 Task: 1.1.3 Create account request custom fields on product object.
Action: Mouse moved to (581, 43)
Screenshot: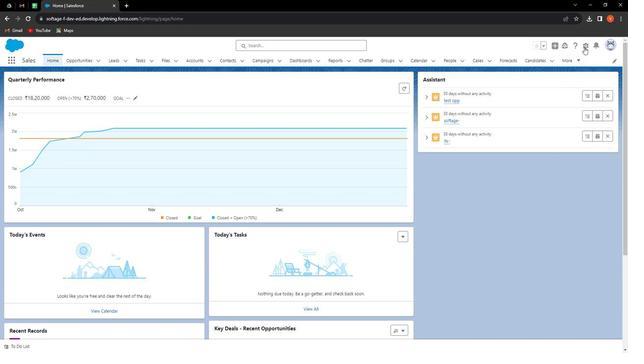 
Action: Mouse pressed left at (581, 43)
Screenshot: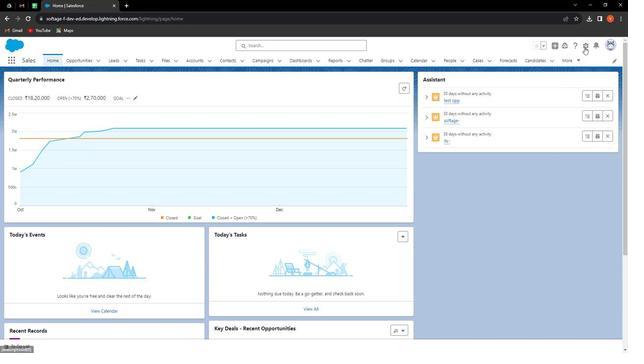 
Action: Mouse moved to (567, 62)
Screenshot: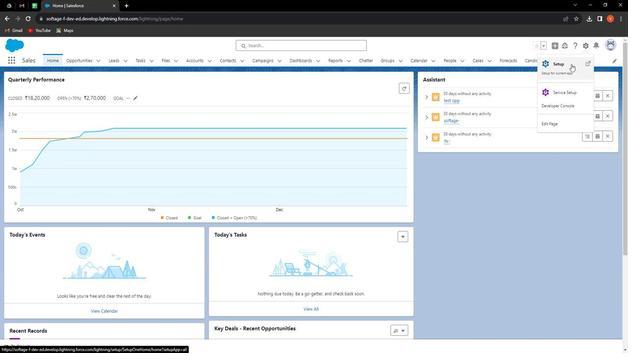 
Action: Mouse pressed left at (567, 62)
Screenshot: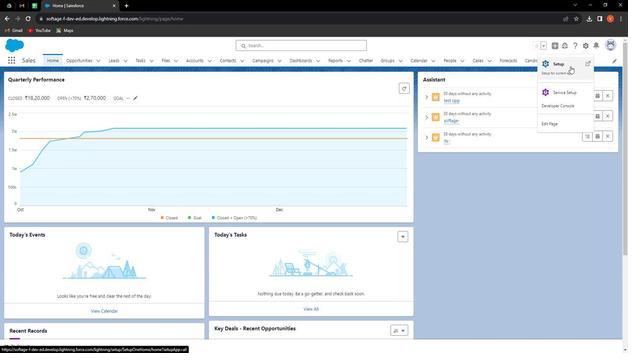 
Action: Mouse moved to (83, 57)
Screenshot: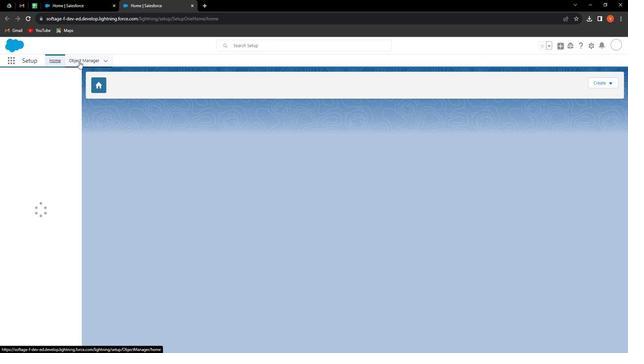 
Action: Mouse pressed left at (83, 57)
Screenshot: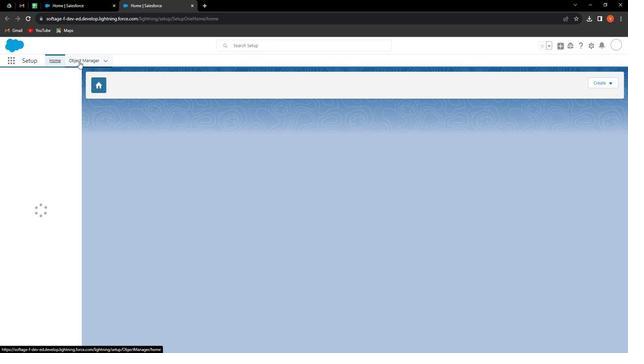 
Action: Mouse moved to (602, 79)
Screenshot: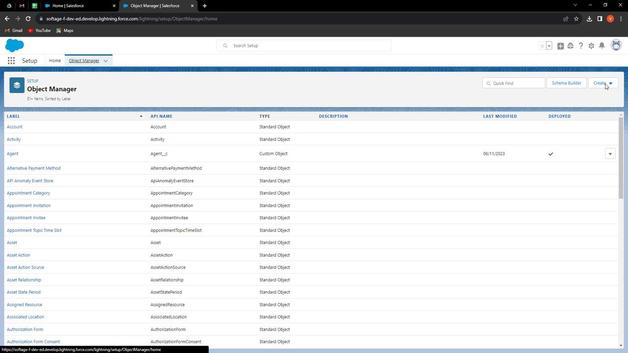 
Action: Mouse pressed left at (602, 79)
Screenshot: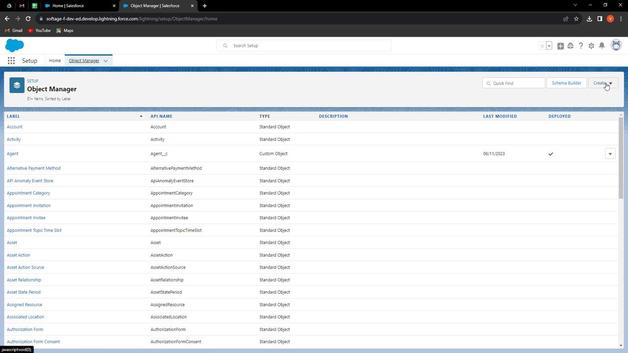 
Action: Mouse moved to (53, 166)
Screenshot: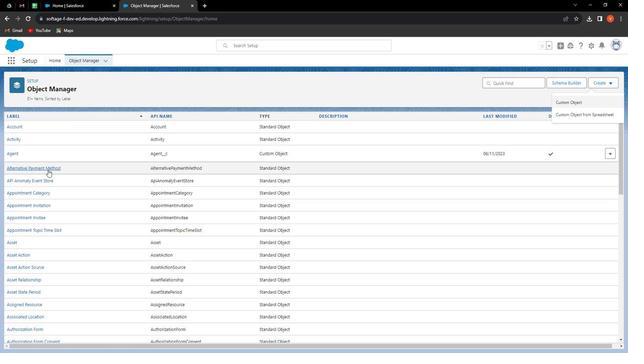 
Action: Mouse scrolled (53, 166) with delta (0, 0)
Screenshot: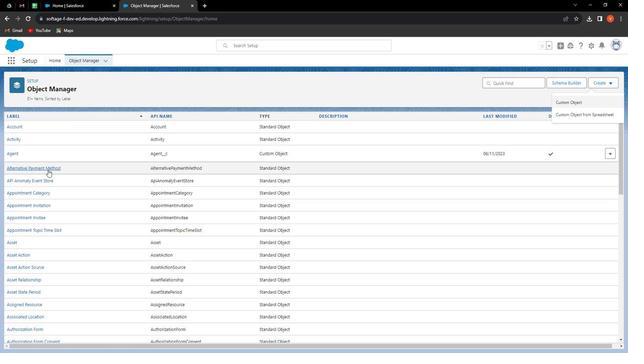 
Action: Mouse moved to (53, 167)
Screenshot: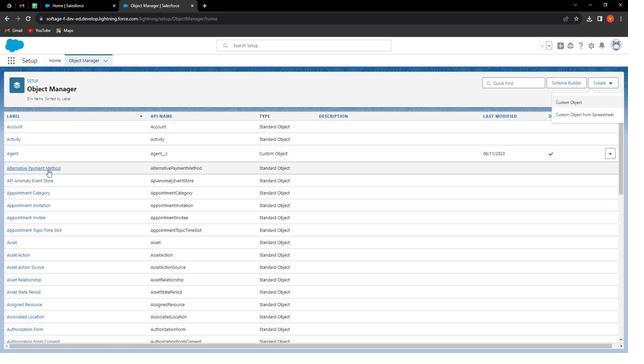
Action: Mouse scrolled (53, 167) with delta (0, 0)
Screenshot: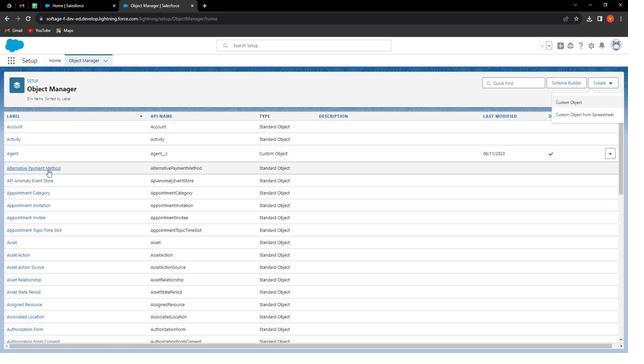 
Action: Mouse moved to (53, 168)
Screenshot: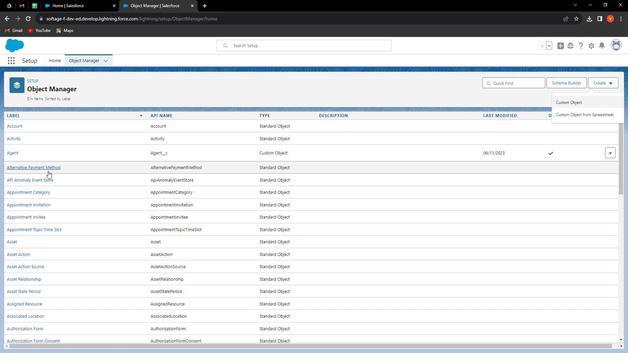 
Action: Mouse scrolled (53, 168) with delta (0, 0)
Screenshot: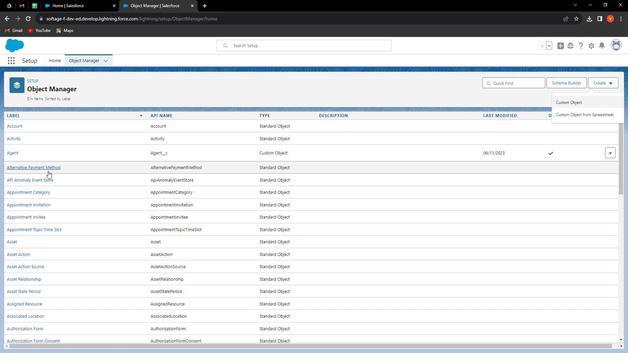 
Action: Mouse moved to (53, 169)
Screenshot: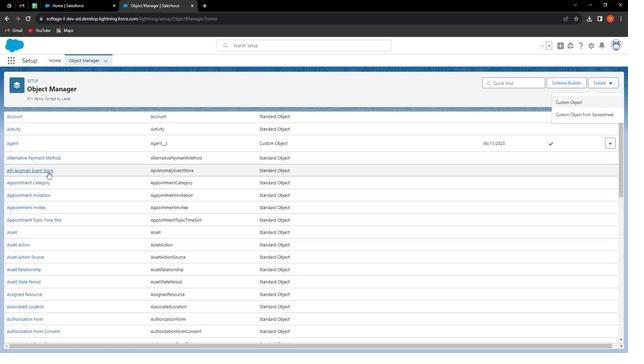 
Action: Mouse scrolled (53, 169) with delta (0, 0)
Screenshot: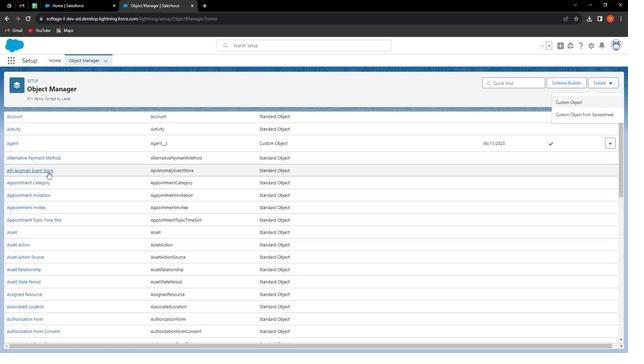 
Action: Mouse scrolled (53, 169) with delta (0, 0)
Screenshot: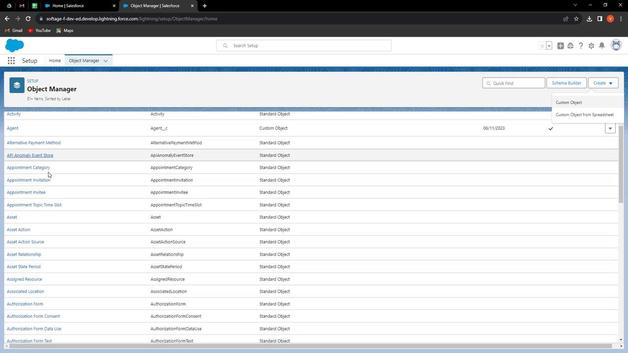 
Action: Mouse moved to (53, 172)
Screenshot: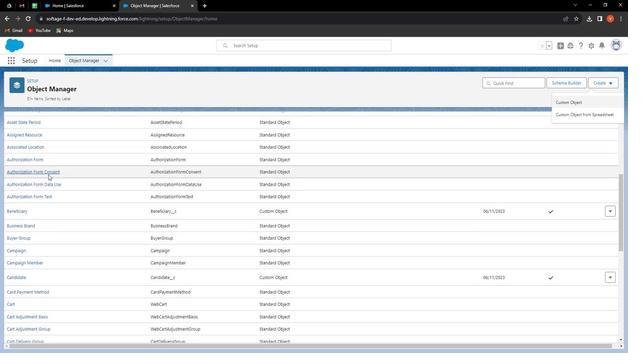 
Action: Mouse scrolled (53, 172) with delta (0, 0)
Screenshot: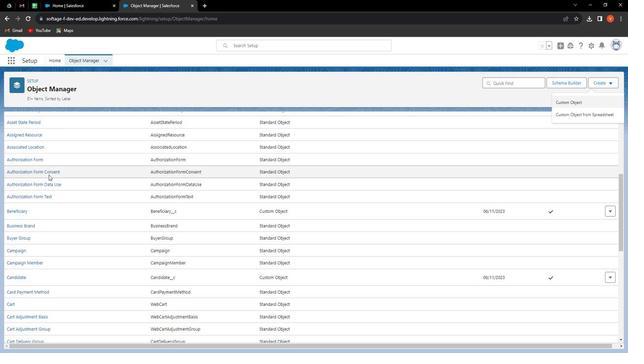 
Action: Mouse moved to (54, 173)
Screenshot: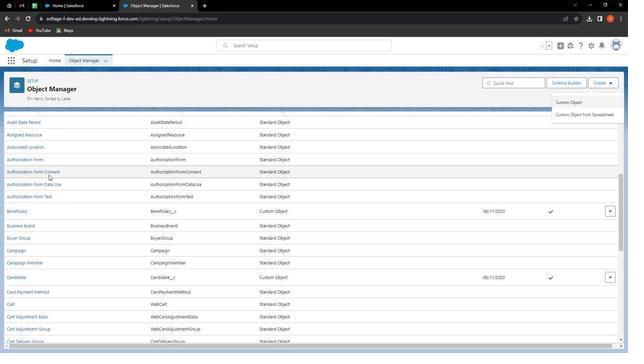 
Action: Mouse scrolled (54, 173) with delta (0, 0)
Screenshot: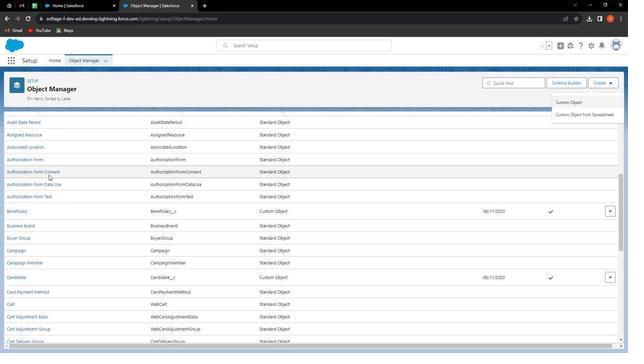 
Action: Mouse moved to (54, 173)
Screenshot: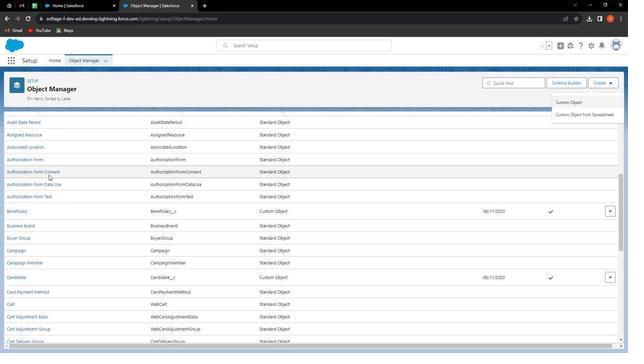 
Action: Mouse scrolled (54, 173) with delta (0, 0)
Screenshot: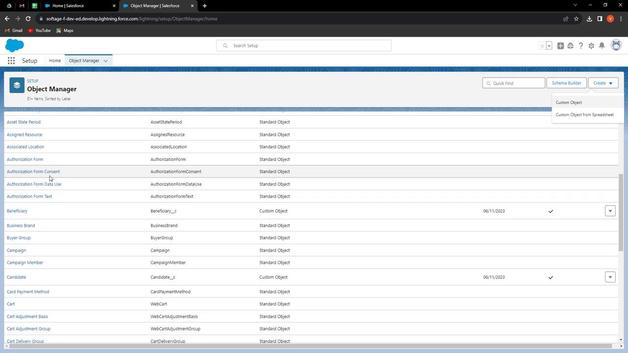 
Action: Mouse moved to (55, 173)
Screenshot: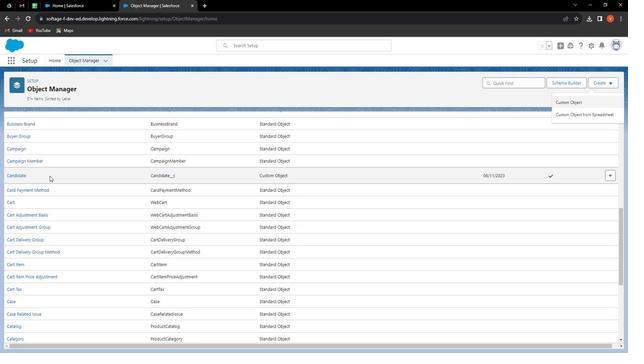 
Action: Mouse scrolled (55, 173) with delta (0, 0)
Screenshot: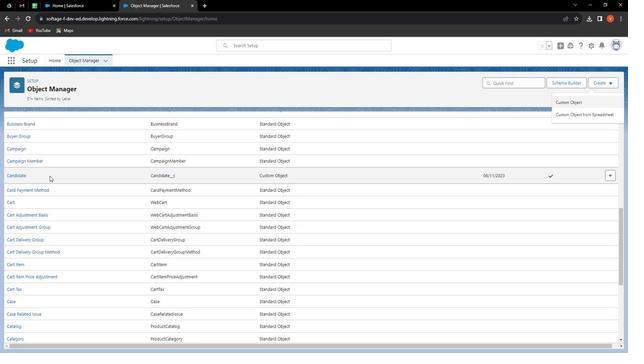 
Action: Mouse moved to (55, 174)
Screenshot: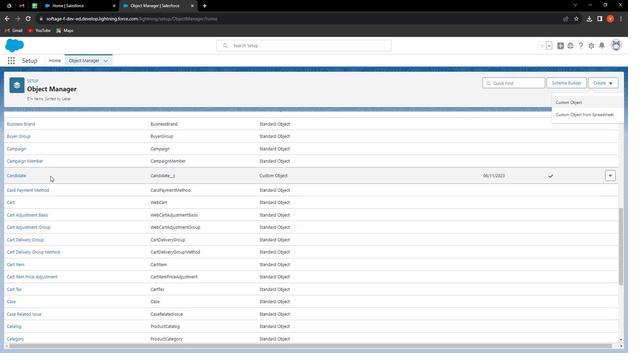 
Action: Mouse scrolled (55, 174) with delta (0, 0)
Screenshot: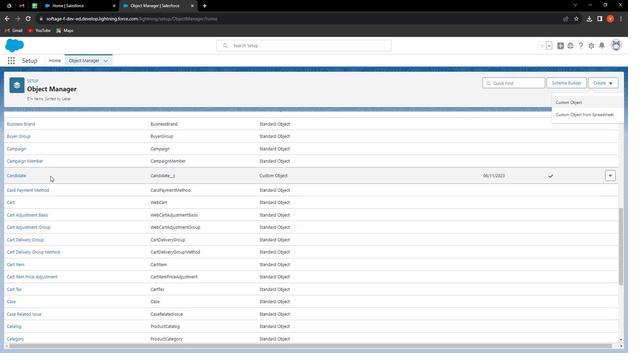 
Action: Mouse moved to (56, 175)
Screenshot: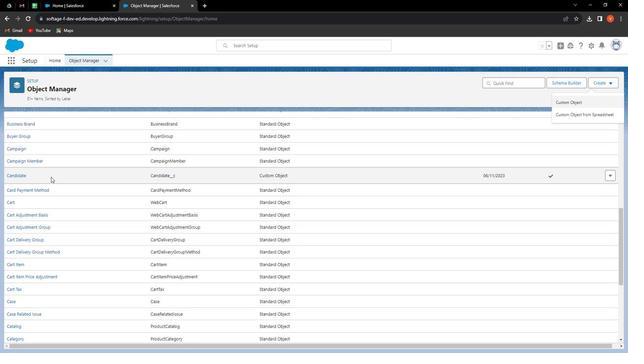
Action: Mouse scrolled (56, 175) with delta (0, 0)
Screenshot: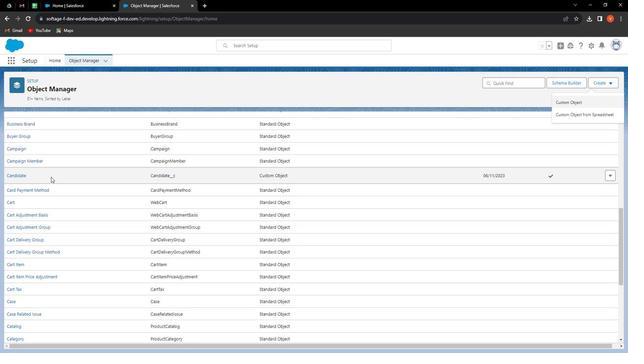 
Action: Mouse moved to (56, 176)
Screenshot: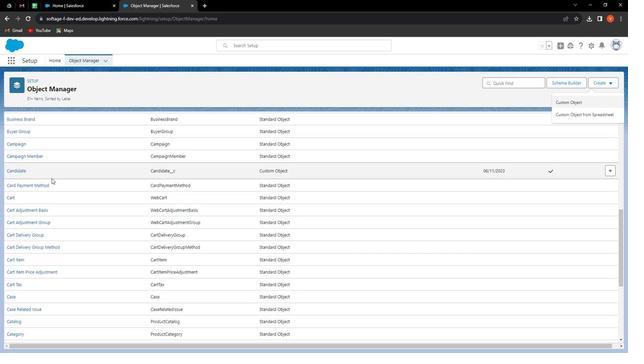 
Action: Mouse scrolled (56, 175) with delta (0, 0)
Screenshot: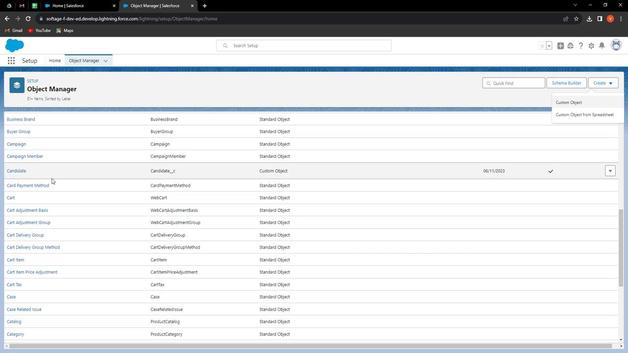 
Action: Mouse scrolled (56, 175) with delta (0, 0)
Screenshot: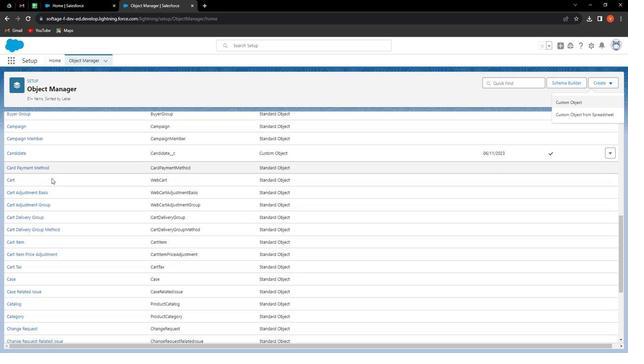 
Action: Mouse scrolled (56, 175) with delta (0, 0)
Screenshot: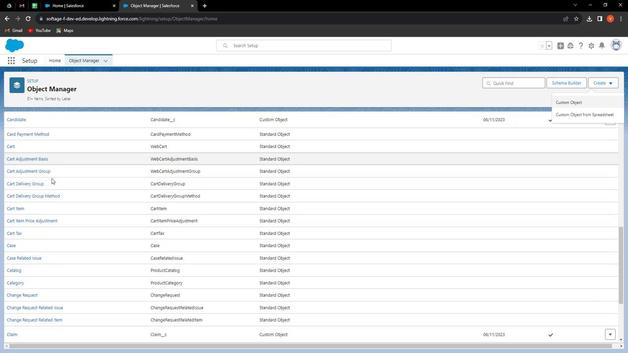 
Action: Mouse scrolled (56, 175) with delta (0, 0)
Screenshot: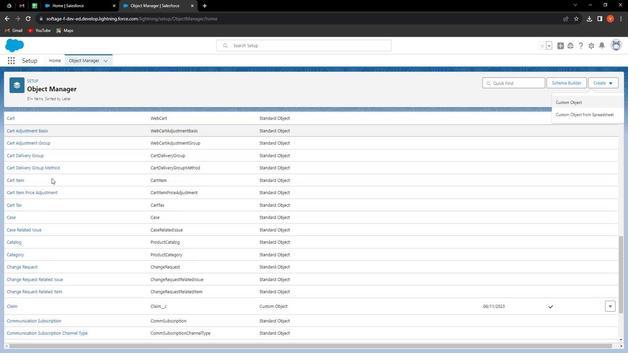 
Action: Mouse moved to (56, 177)
Screenshot: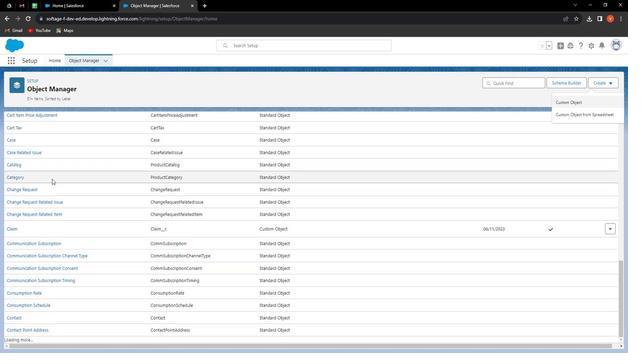 
Action: Mouse scrolled (56, 176) with delta (0, 0)
Screenshot: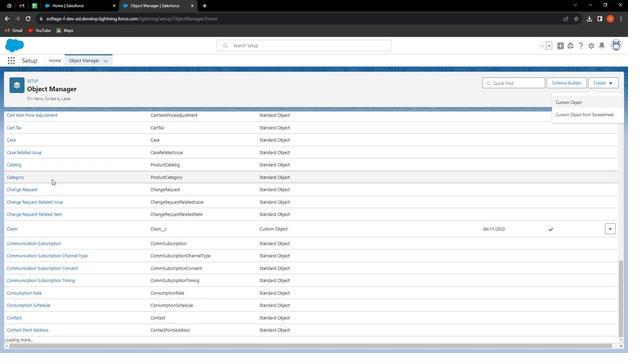 
Action: Mouse scrolled (56, 176) with delta (0, 0)
Screenshot: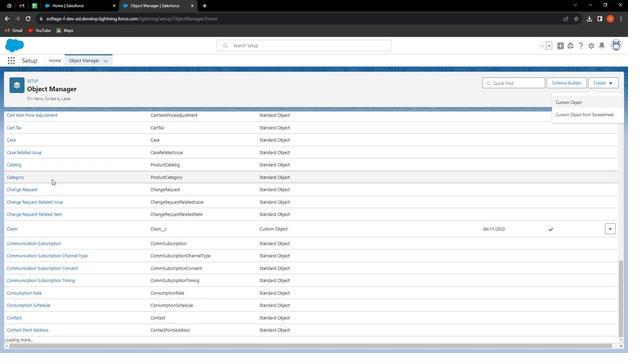 
Action: Mouse scrolled (56, 176) with delta (0, 0)
Screenshot: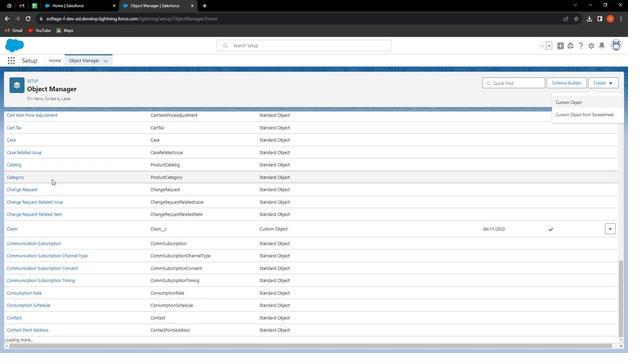 
Action: Mouse scrolled (56, 176) with delta (0, 0)
Screenshot: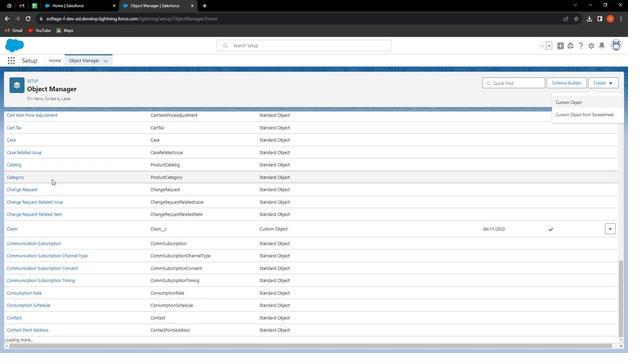 
Action: Mouse moved to (56, 177)
Screenshot: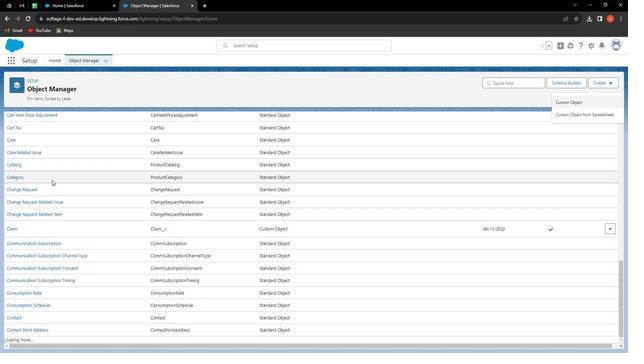 
Action: Mouse scrolled (56, 177) with delta (0, 0)
Screenshot: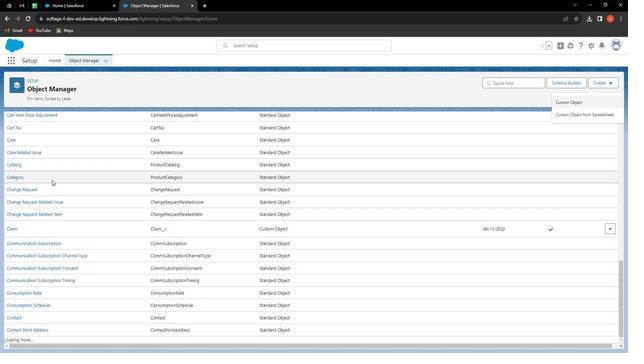 
Action: Mouse moved to (56, 179)
Screenshot: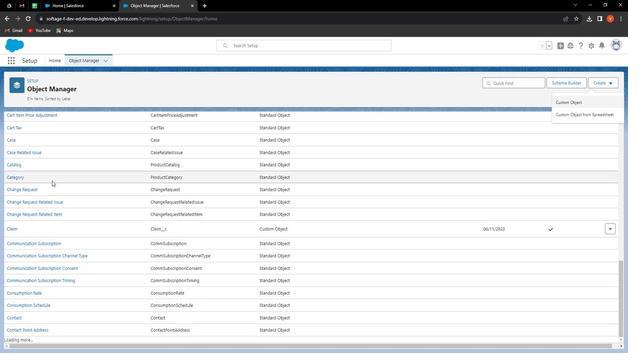 
Action: Mouse scrolled (56, 178) with delta (0, 0)
Screenshot: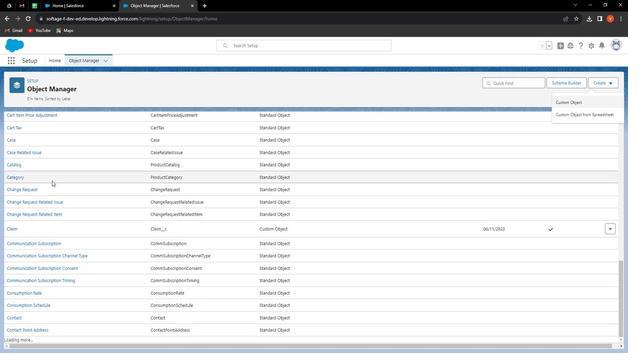 
Action: Mouse moved to (56, 179)
Screenshot: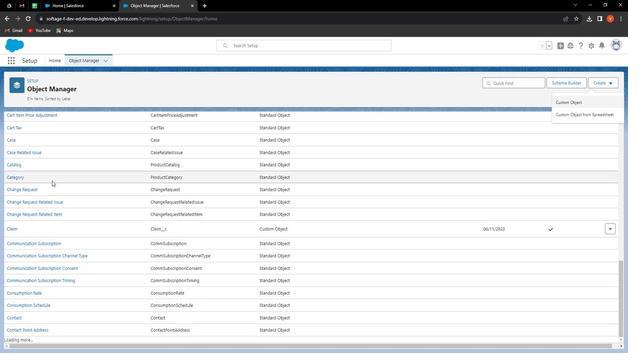 
Action: Mouse scrolled (56, 179) with delta (0, 0)
Screenshot: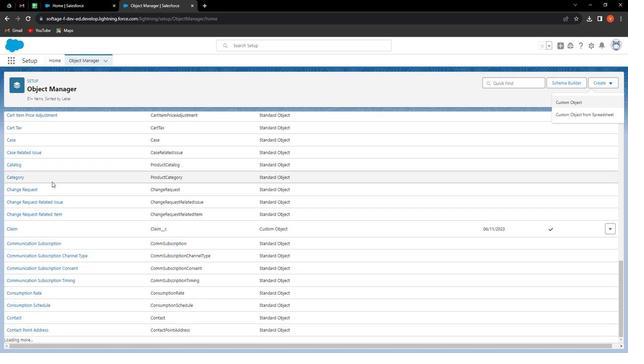 
Action: Mouse moved to (65, 196)
Screenshot: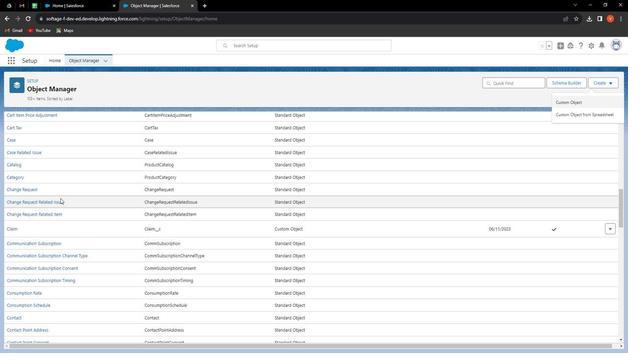 
Action: Mouse scrolled (65, 196) with delta (0, 0)
Screenshot: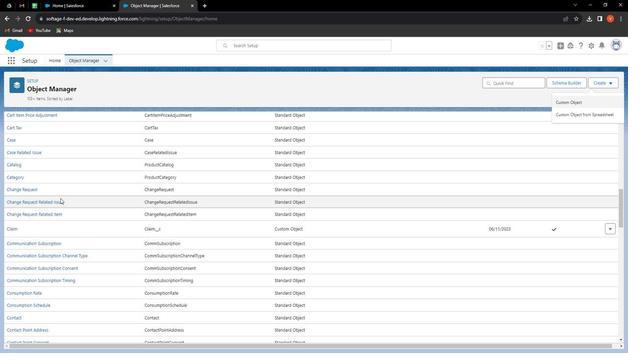 
Action: Mouse moved to (66, 199)
Screenshot: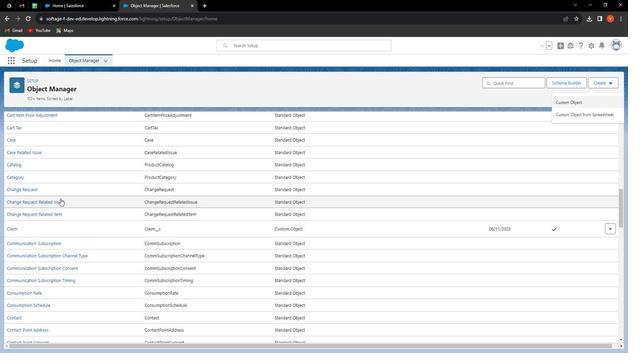
Action: Mouse scrolled (66, 199) with delta (0, 0)
Screenshot: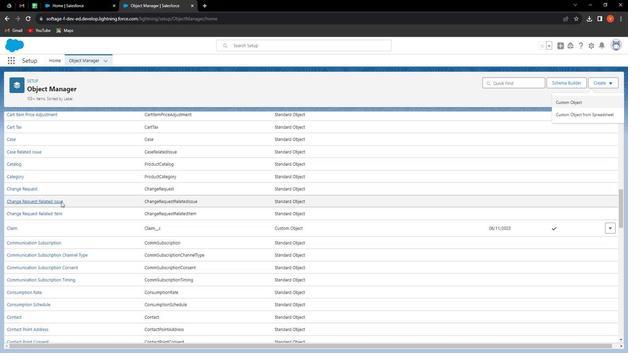 
Action: Mouse scrolled (66, 199) with delta (0, 0)
Screenshot: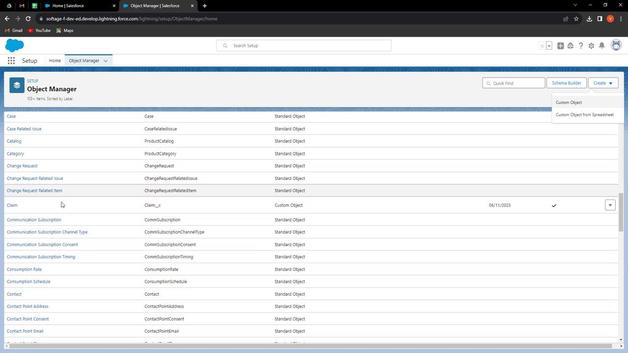 
Action: Mouse scrolled (66, 199) with delta (0, 0)
Screenshot: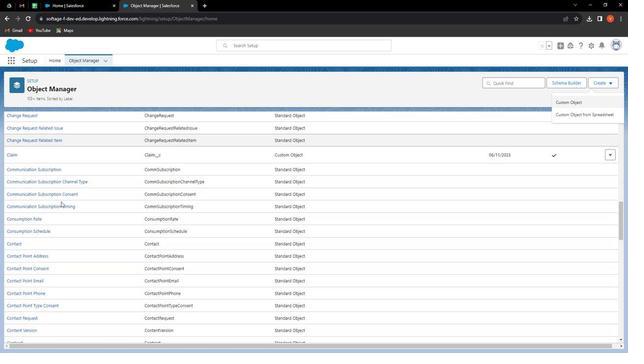 
Action: Mouse scrolled (66, 199) with delta (0, 0)
Screenshot: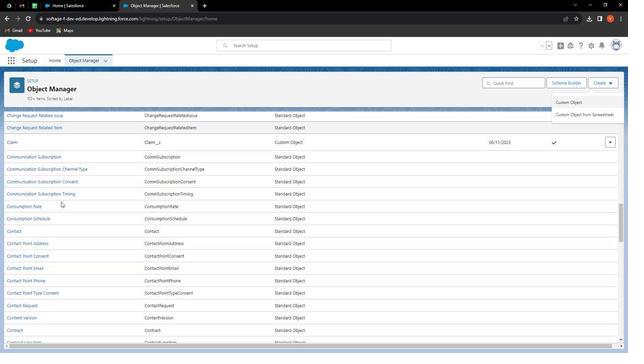 
Action: Mouse scrolled (66, 199) with delta (0, 0)
Screenshot: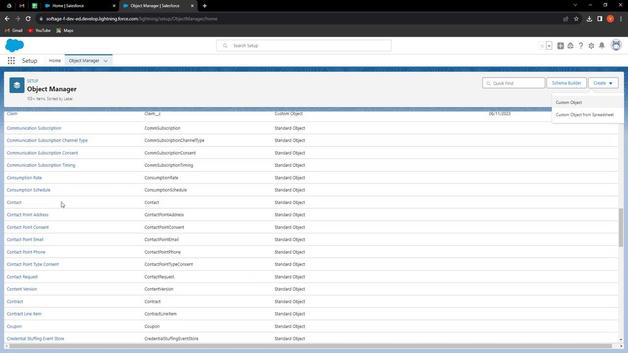 
Action: Mouse scrolled (66, 199) with delta (0, 0)
Screenshot: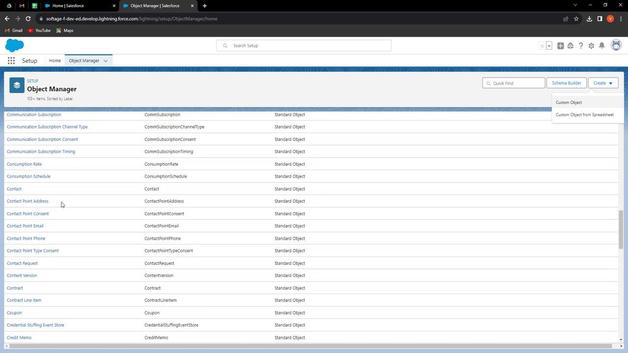 
Action: Mouse moved to (70, 202)
Screenshot: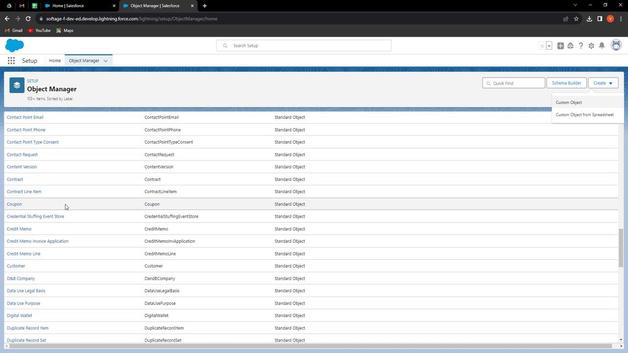 
Action: Mouse scrolled (70, 201) with delta (0, 0)
Screenshot: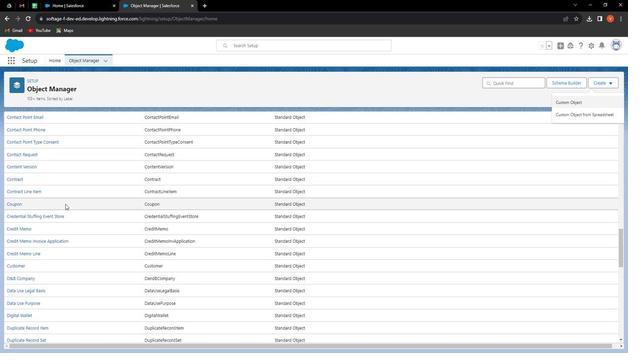 
Action: Mouse scrolled (70, 201) with delta (0, 0)
Screenshot: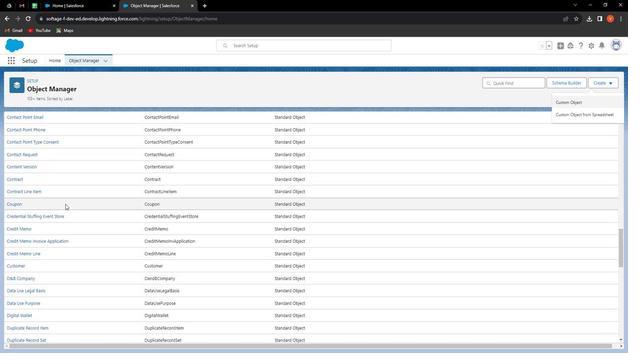 
Action: Mouse moved to (70, 202)
Screenshot: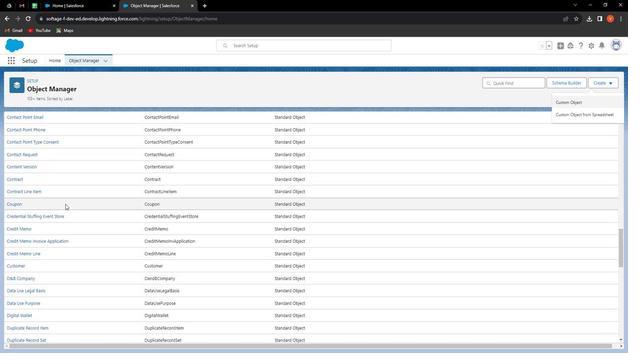 
Action: Mouse scrolled (70, 202) with delta (0, 0)
Screenshot: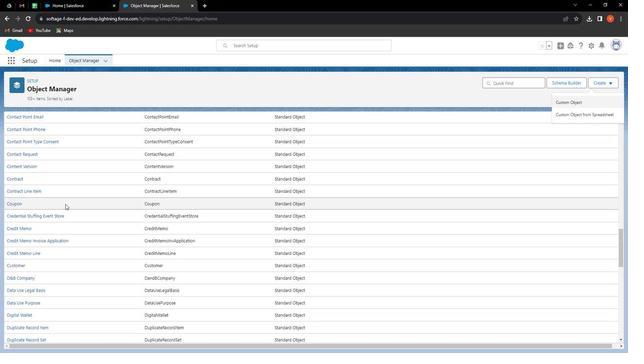 
Action: Mouse moved to (70, 203)
Screenshot: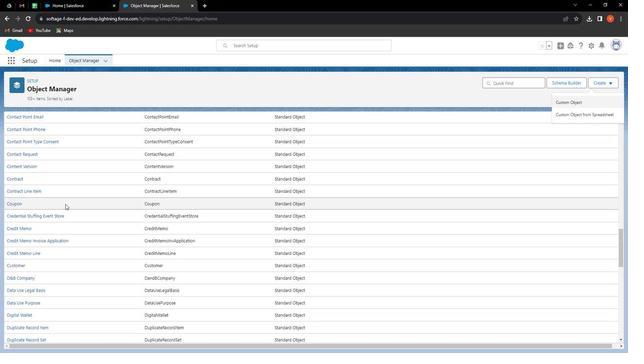 
Action: Mouse scrolled (70, 202) with delta (0, 0)
Screenshot: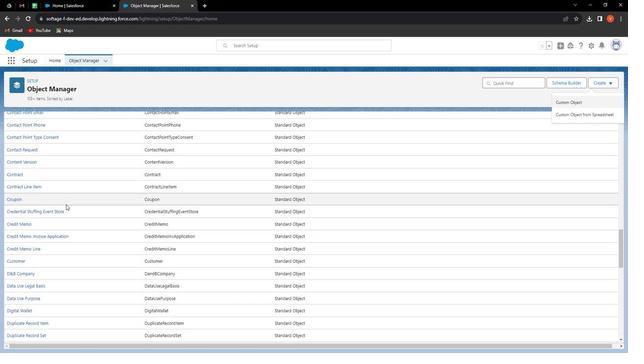 
Action: Mouse moved to (70, 203)
Screenshot: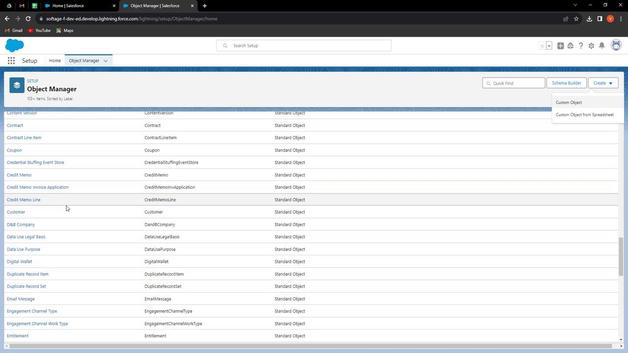 
Action: Mouse scrolled (70, 202) with delta (0, 0)
Screenshot: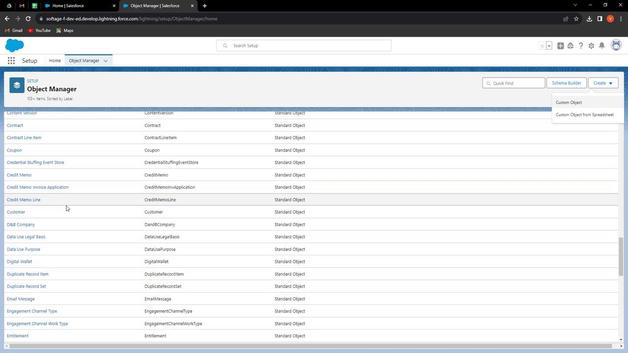 
Action: Mouse moved to (70, 204)
Screenshot: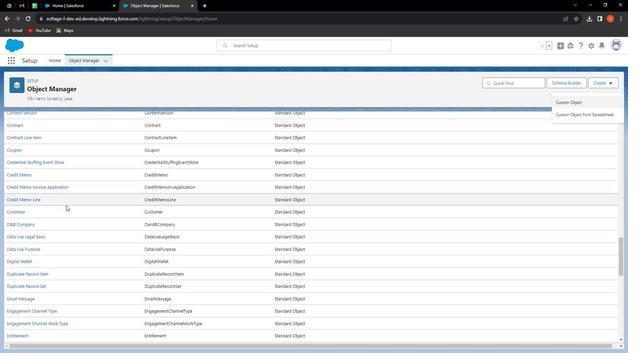 
Action: Mouse scrolled (70, 203) with delta (0, 0)
Screenshot: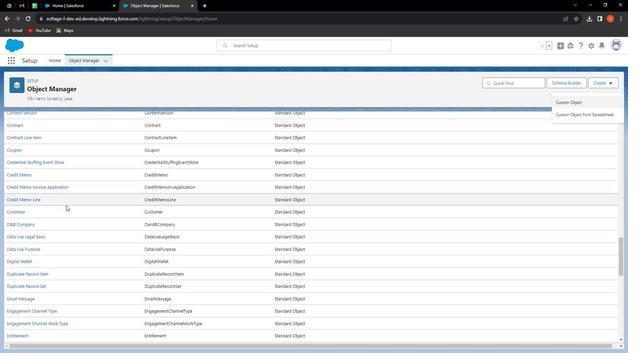 
Action: Mouse moved to (70, 204)
Screenshot: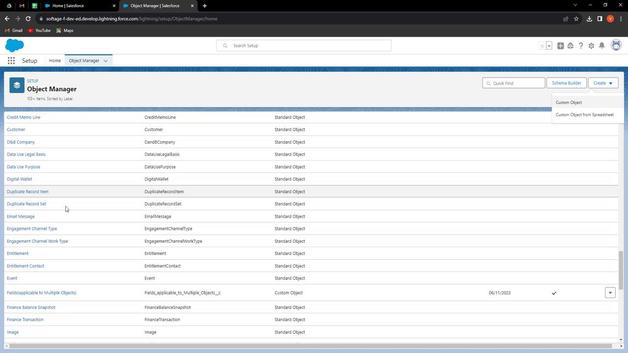 
Action: Mouse scrolled (70, 204) with delta (0, 0)
Screenshot: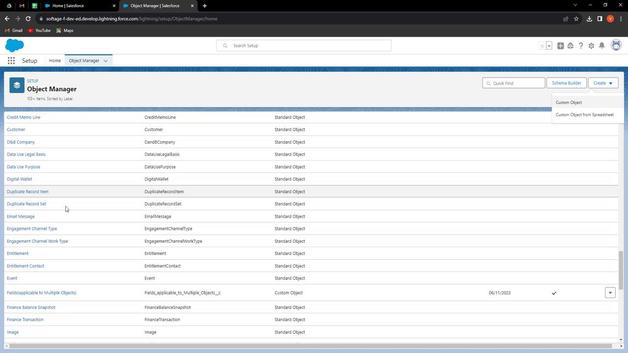 
Action: Mouse moved to (69, 205)
Screenshot: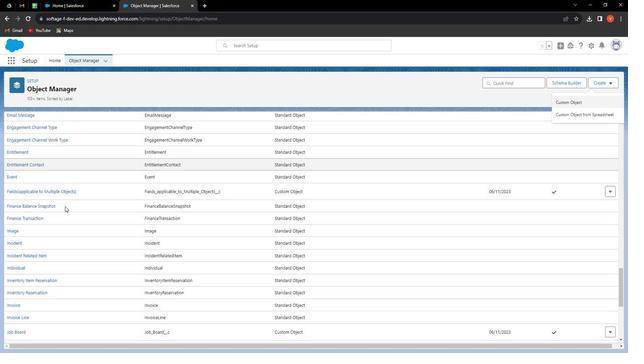 
Action: Mouse scrolled (69, 204) with delta (0, 0)
Screenshot: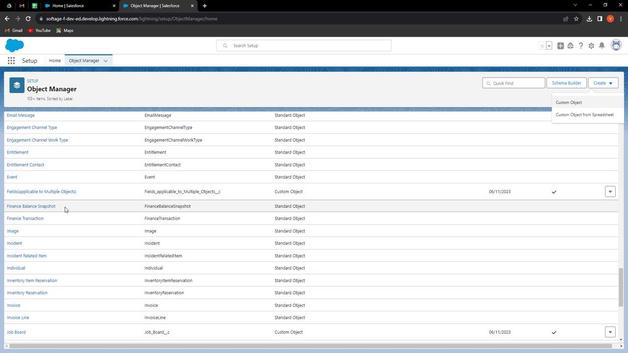 
Action: Mouse scrolled (69, 204) with delta (0, 0)
Screenshot: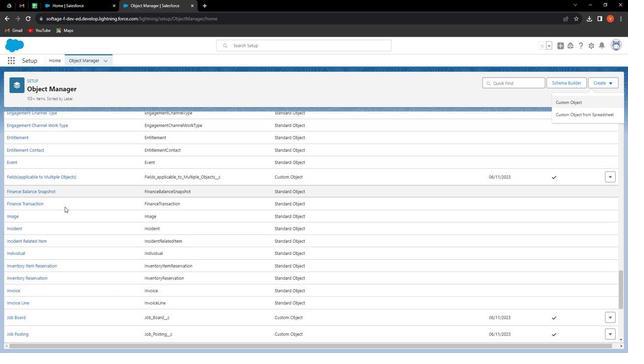 
Action: Mouse scrolled (69, 204) with delta (0, 0)
Screenshot: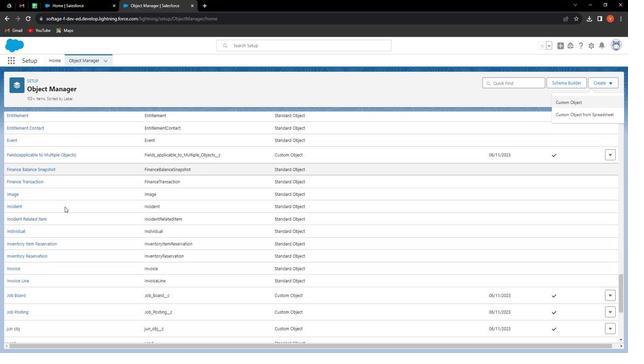 
Action: Mouse scrolled (69, 204) with delta (0, 0)
Screenshot: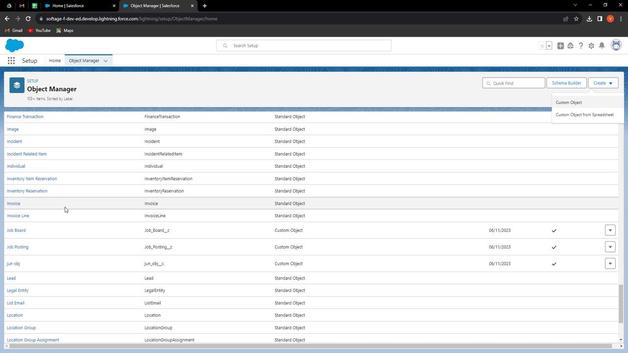 
Action: Mouse scrolled (69, 204) with delta (0, 0)
Screenshot: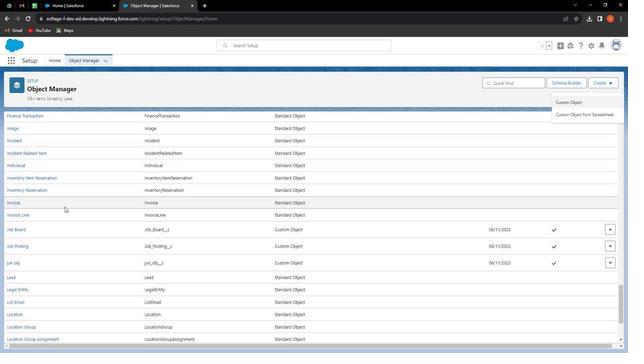 
Action: Mouse scrolled (69, 204) with delta (0, 0)
Screenshot: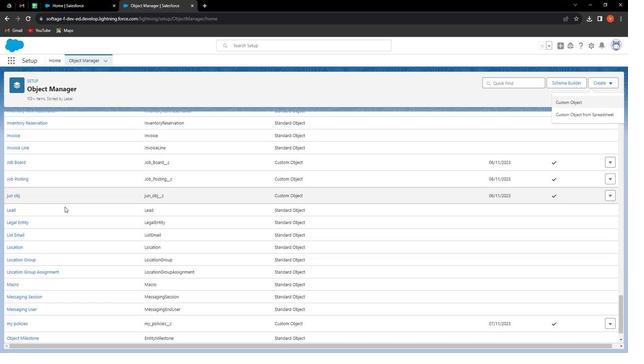 
Action: Mouse scrolled (69, 204) with delta (0, 0)
Screenshot: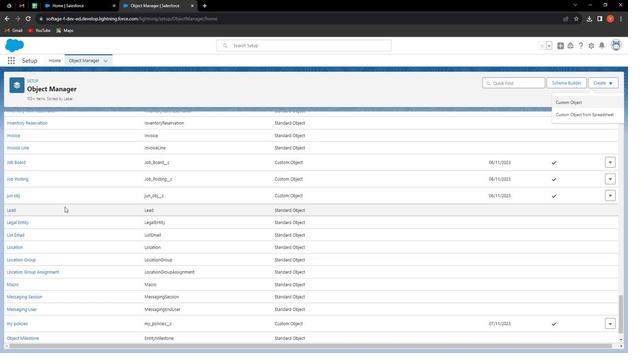 
Action: Mouse scrolled (69, 204) with delta (0, 0)
Screenshot: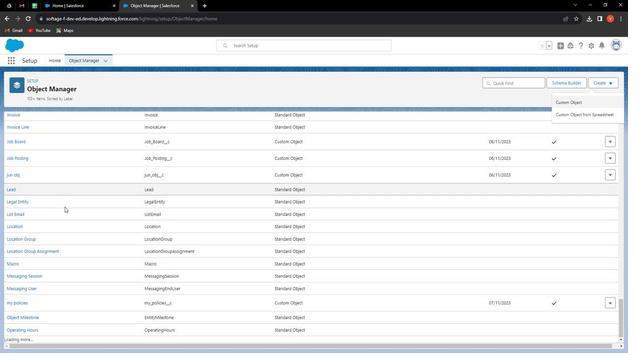 
Action: Mouse scrolled (69, 204) with delta (0, 0)
Screenshot: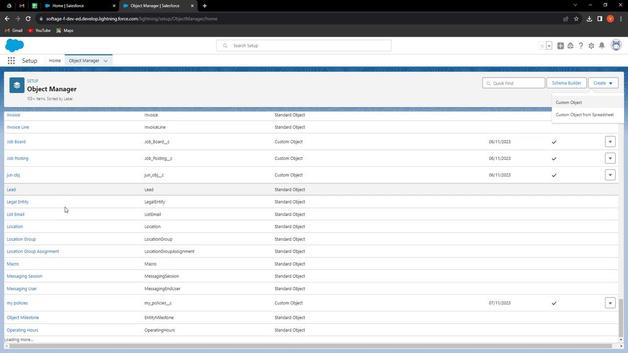 
Action: Mouse scrolled (69, 204) with delta (0, 0)
Screenshot: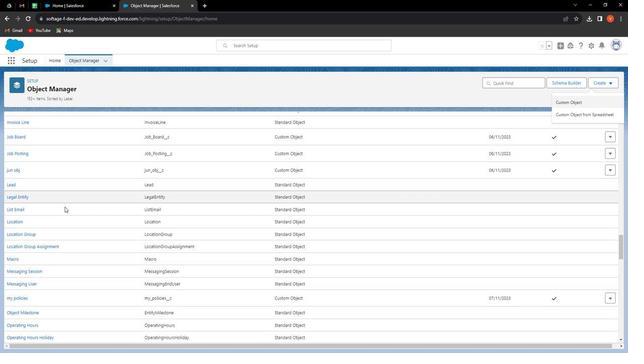 
Action: Mouse moved to (69, 205)
Screenshot: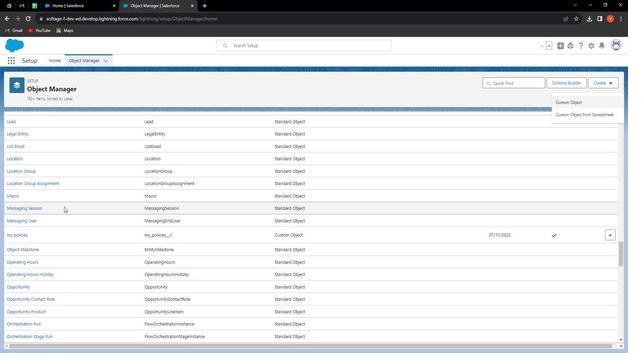 
Action: Mouse scrolled (69, 205) with delta (0, 0)
Screenshot: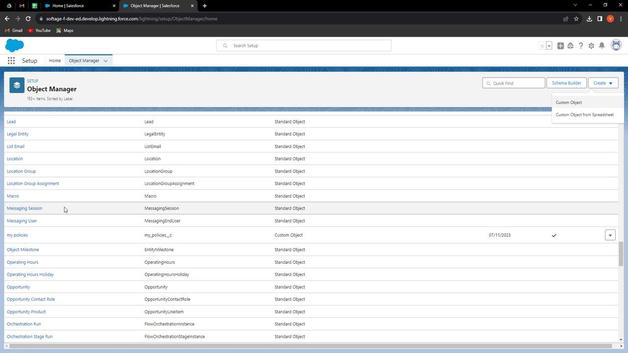 
Action: Mouse moved to (68, 206)
Screenshot: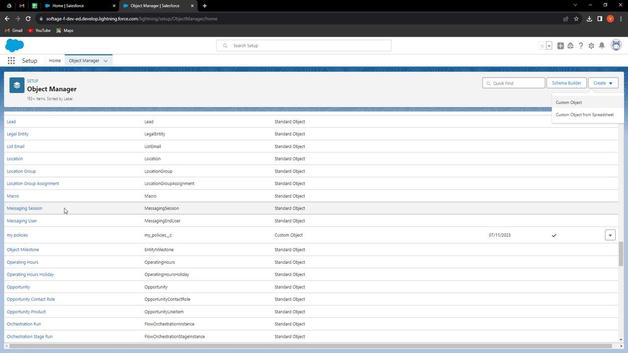
Action: Mouse scrolled (68, 206) with delta (0, 0)
Screenshot: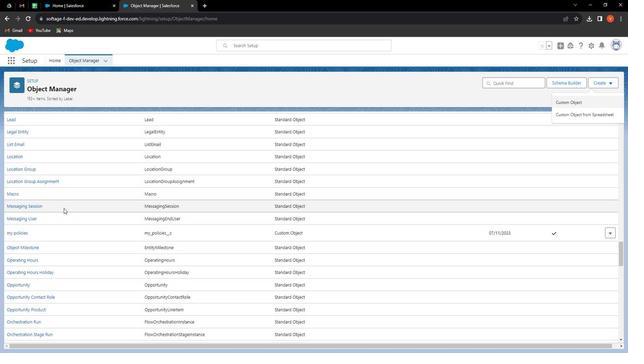 
Action: Mouse scrolled (68, 206) with delta (0, 0)
Screenshot: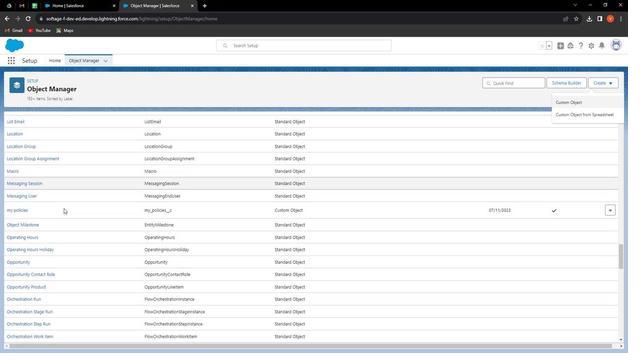 
Action: Mouse moved to (68, 206)
Screenshot: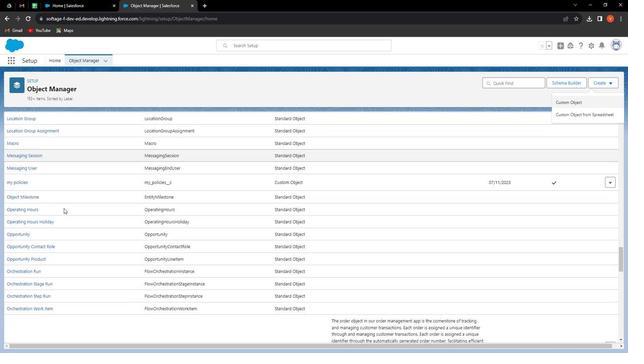 
Action: Mouse scrolled (68, 206) with delta (0, 0)
Screenshot: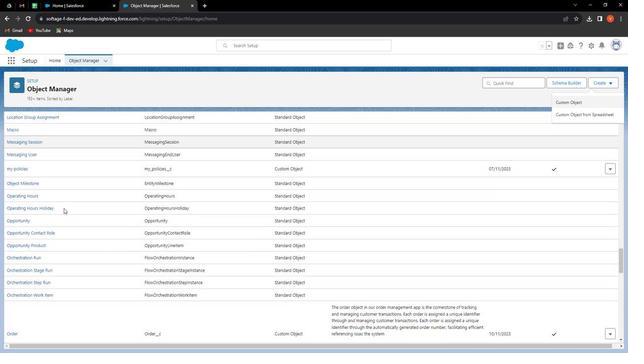
Action: Mouse scrolled (68, 206) with delta (0, 0)
Screenshot: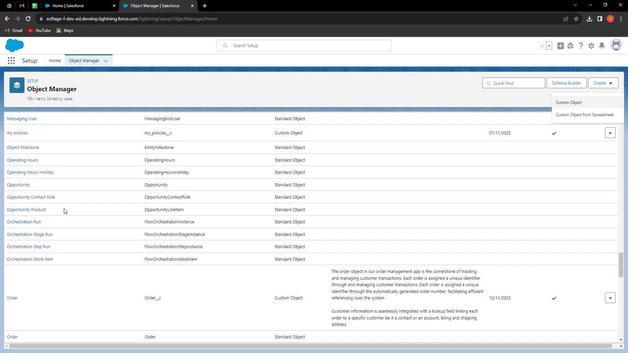 
Action: Mouse moved to (68, 209)
Screenshot: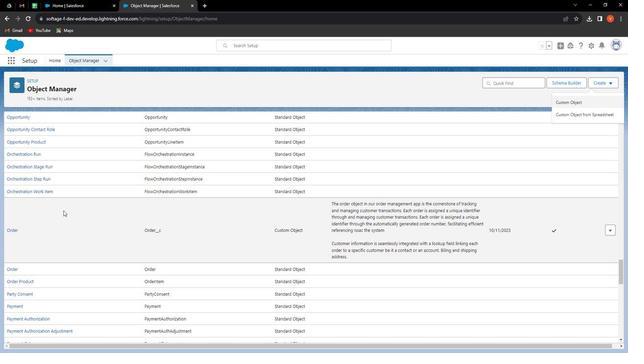 
Action: Mouse scrolled (68, 208) with delta (0, 0)
Screenshot: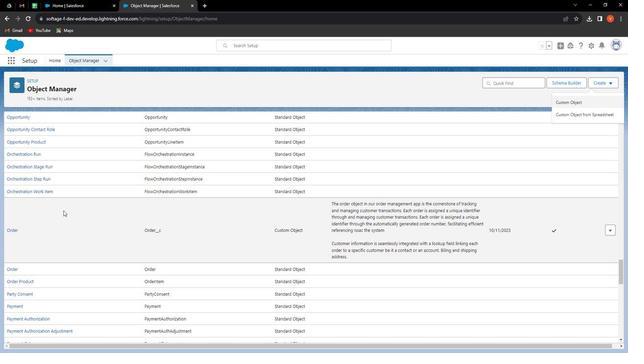 
Action: Mouse moved to (68, 210)
Screenshot: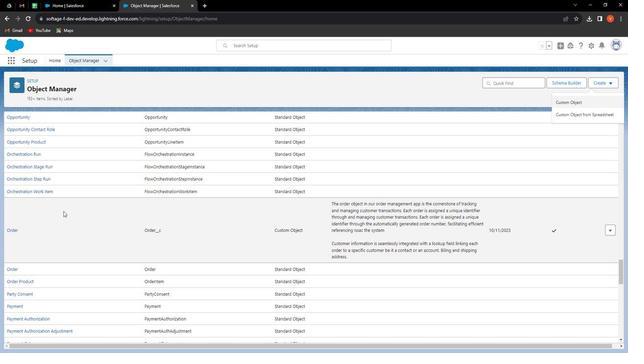 
Action: Mouse scrolled (68, 209) with delta (0, 0)
Screenshot: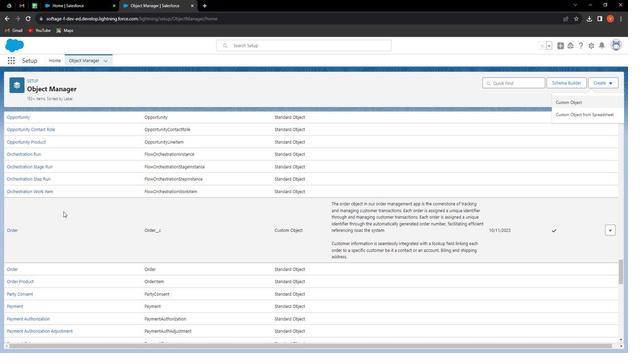
Action: Mouse moved to (68, 210)
Screenshot: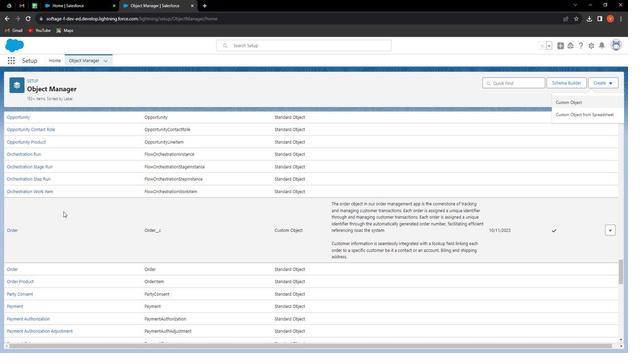 
Action: Mouse scrolled (68, 210) with delta (0, 0)
Screenshot: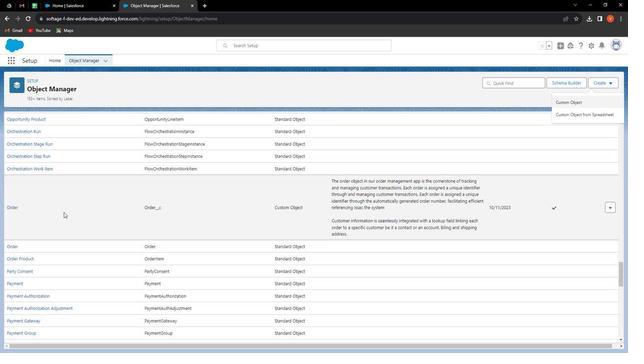 
Action: Mouse scrolled (68, 210) with delta (0, 0)
Screenshot: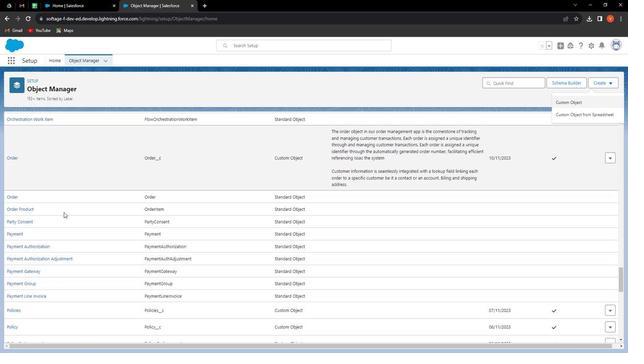 
Action: Mouse scrolled (68, 210) with delta (0, 0)
Screenshot: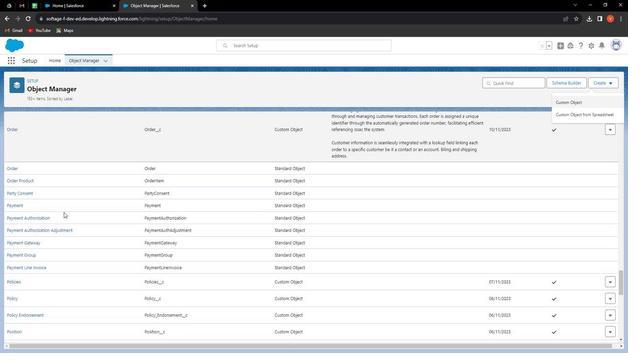 
Action: Mouse moved to (25, 265)
Screenshot: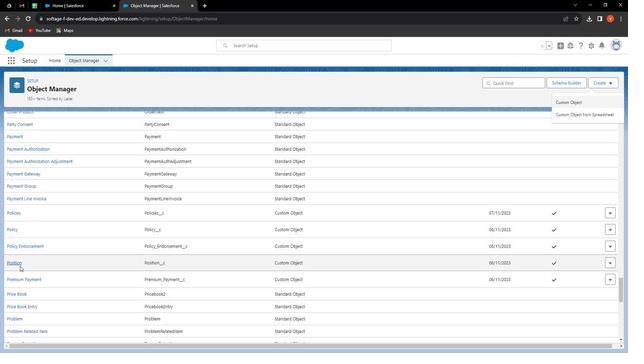 
Action: Mouse scrolled (25, 264) with delta (0, 0)
Screenshot: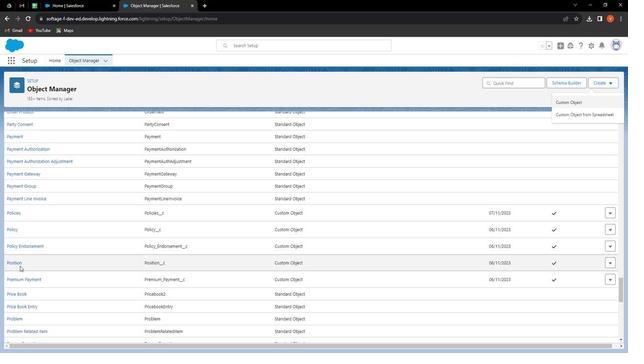 
Action: Mouse moved to (26, 265)
Screenshot: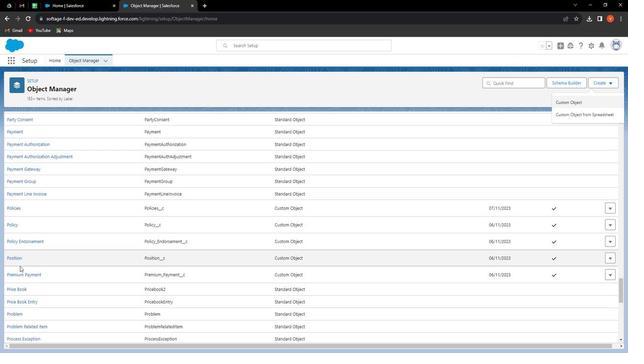 
Action: Mouse scrolled (26, 265) with delta (0, 0)
Screenshot: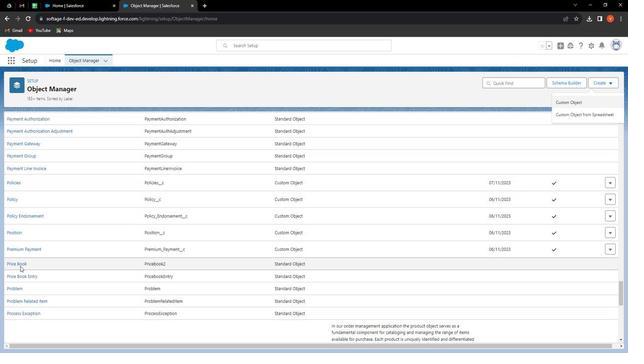 
Action: Mouse moved to (22, 311)
Screenshot: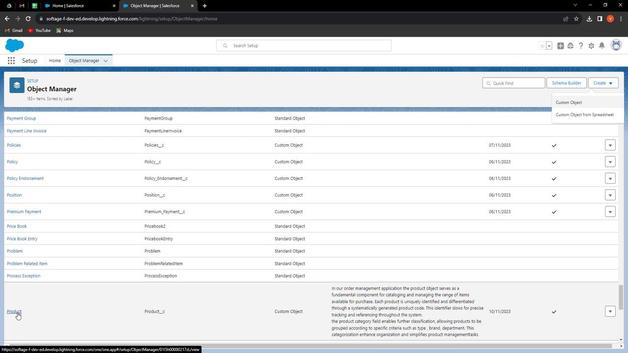 
Action: Mouse pressed left at (22, 311)
Screenshot: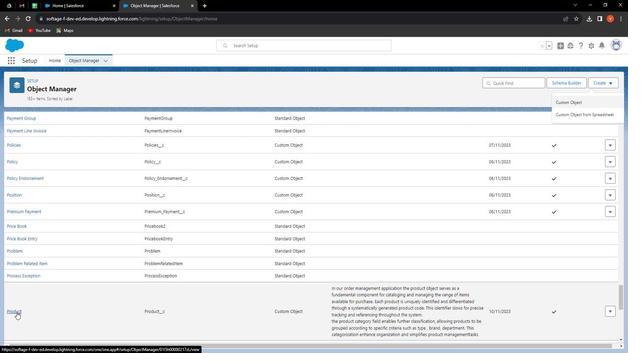 
Action: Mouse moved to (63, 127)
Screenshot: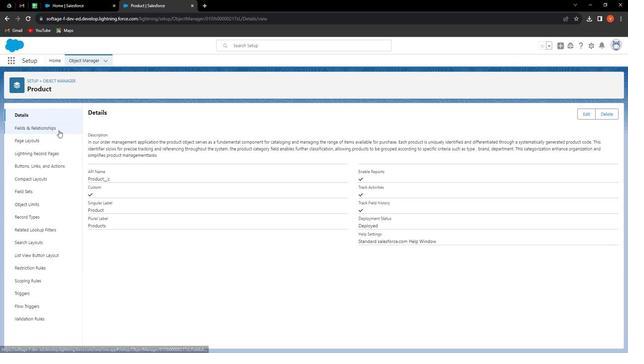 
Action: Mouse pressed left at (63, 127)
Screenshot: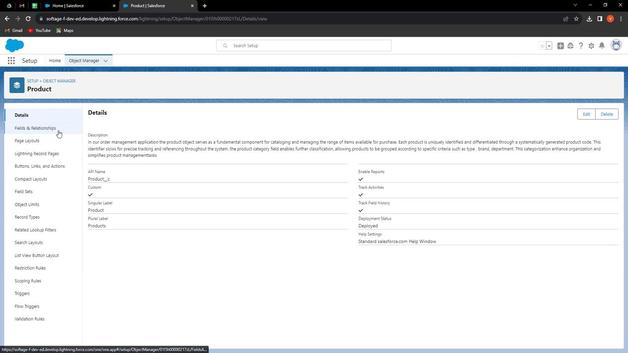 
Action: Mouse moved to (475, 113)
Screenshot: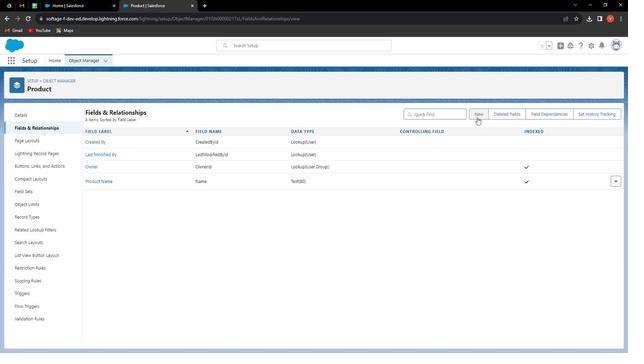 
Action: Mouse pressed left at (475, 113)
Screenshot: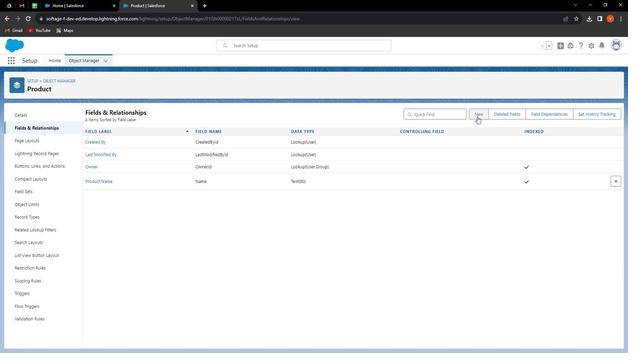 
Action: Mouse moved to (118, 255)
Screenshot: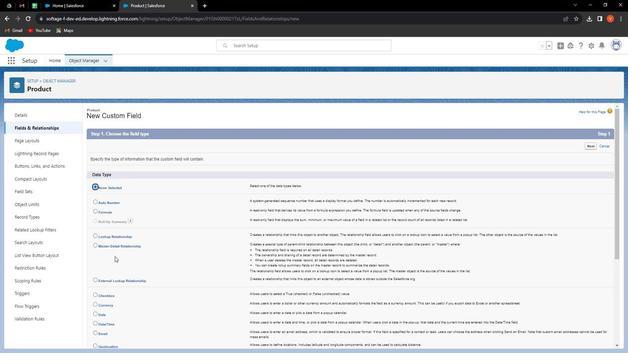 
Action: Mouse scrolled (118, 254) with delta (0, 0)
Screenshot: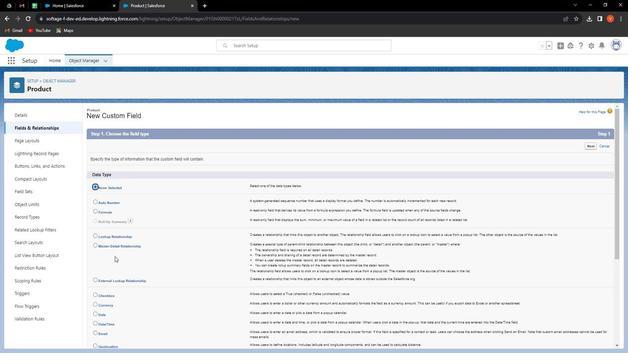 
Action: Mouse moved to (118, 257)
Screenshot: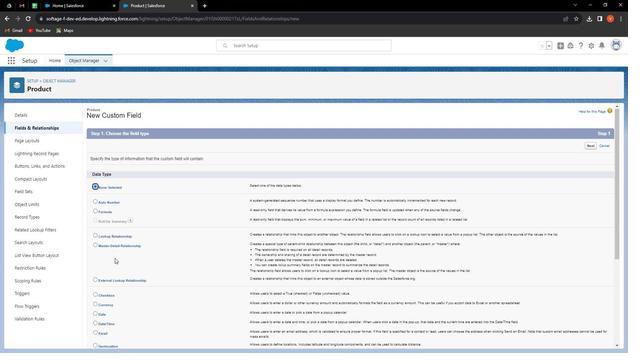 
Action: Mouse scrolled (118, 257) with delta (0, 0)
Screenshot: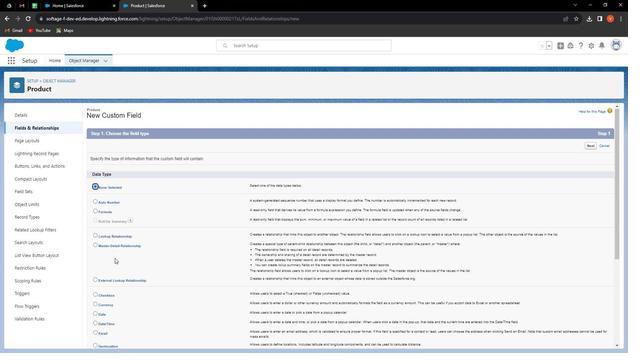
Action: Mouse moved to (119, 258)
Screenshot: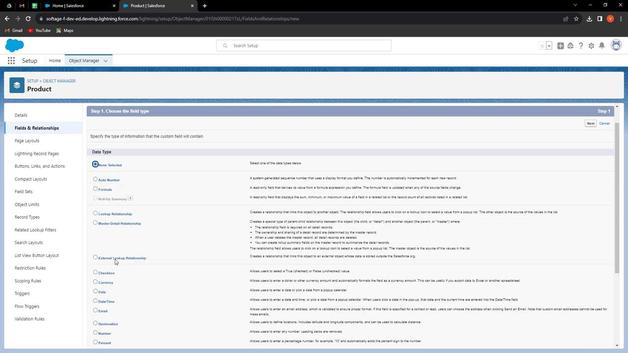 
Action: Mouse scrolled (119, 258) with delta (0, 0)
Screenshot: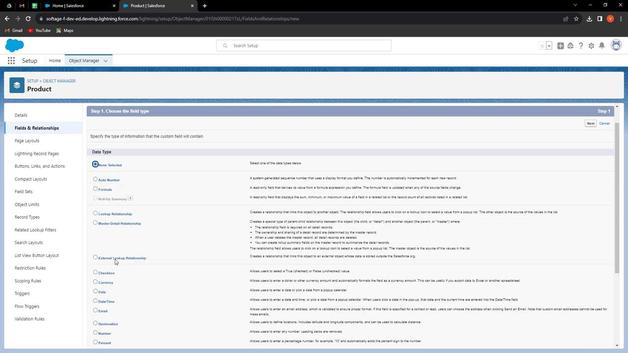 
Action: Mouse moved to (119, 259)
Screenshot: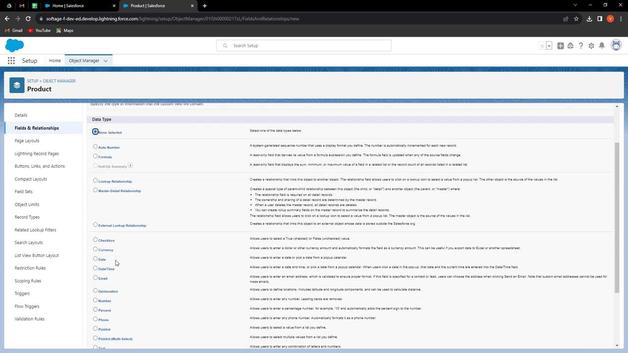 
Action: Mouse scrolled (119, 258) with delta (0, 0)
Screenshot: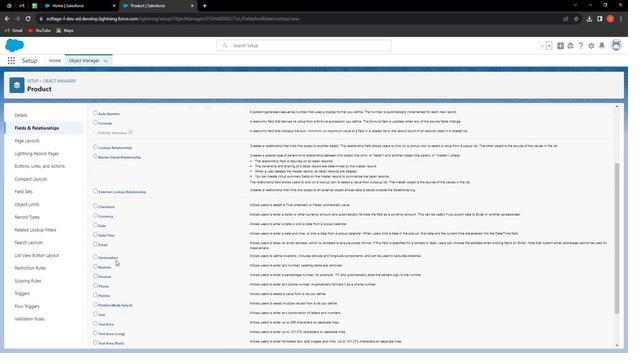 
Action: Mouse moved to (106, 267)
Screenshot: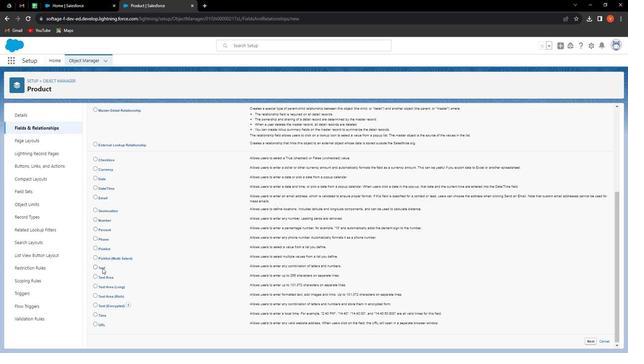 
Action: Mouse pressed left at (106, 267)
Screenshot: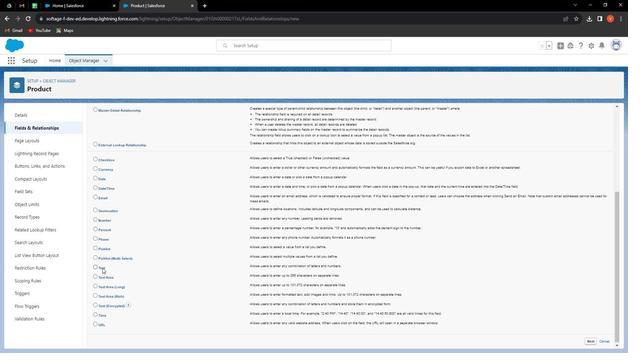 
Action: Mouse moved to (584, 340)
Screenshot: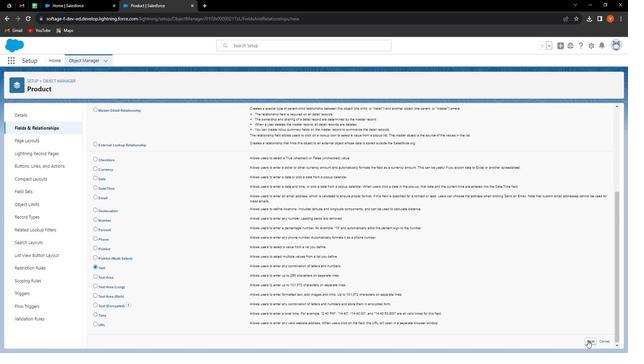 
Action: Mouse pressed left at (584, 340)
Screenshot: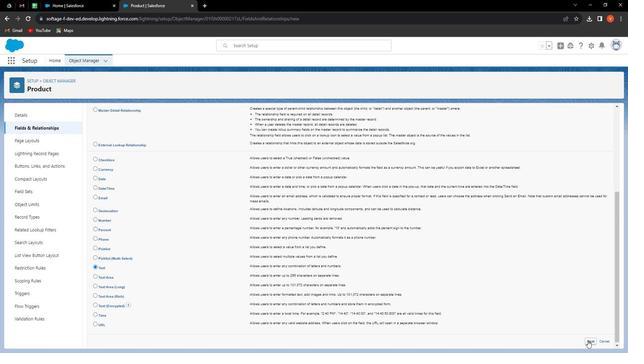 
Action: Mouse moved to (209, 155)
Screenshot: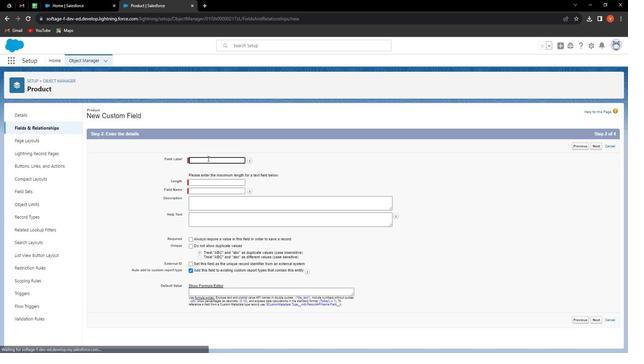 
Action: Mouse pressed left at (209, 155)
Screenshot: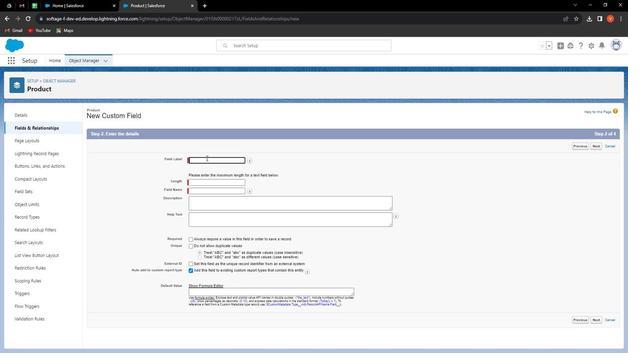
Action: Key pressed <Key.shift>Account<Key.space>request
Screenshot: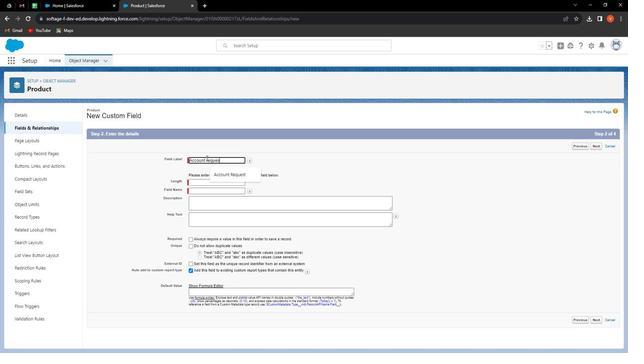 
Action: Mouse moved to (204, 180)
Screenshot: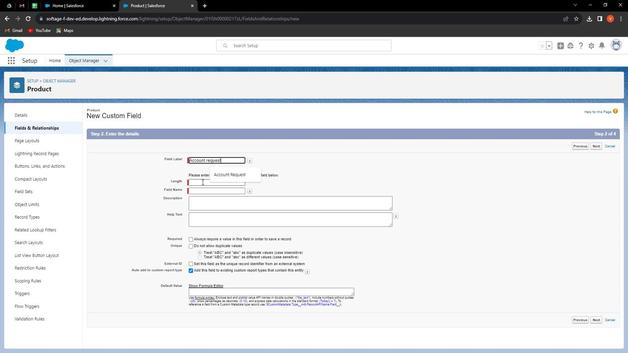 
Action: Mouse pressed left at (204, 180)
Screenshot: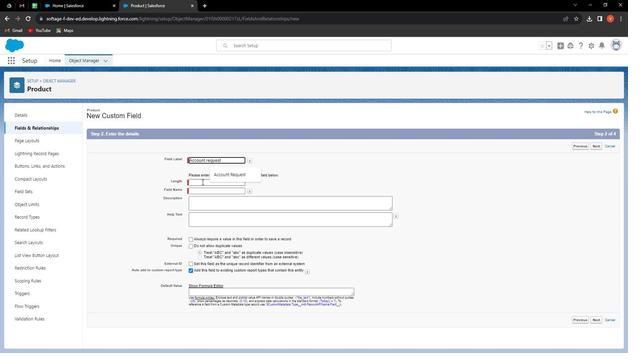 
Action: Mouse moved to (204, 181)
Screenshot: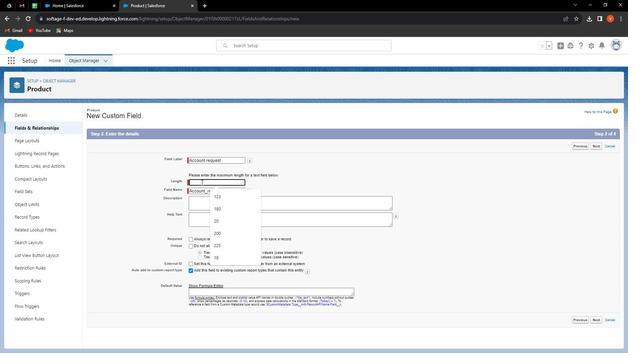 
Action: Key pressed 1
Screenshot: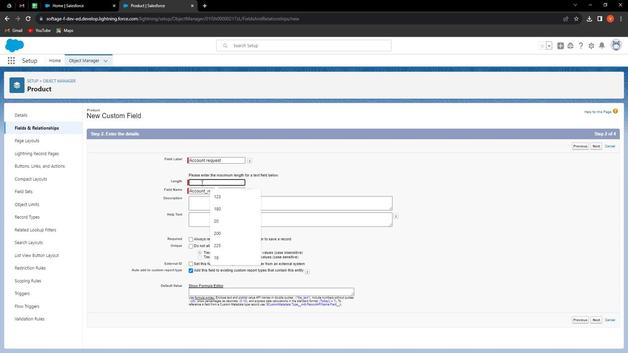 
Action: Mouse moved to (203, 181)
Screenshot: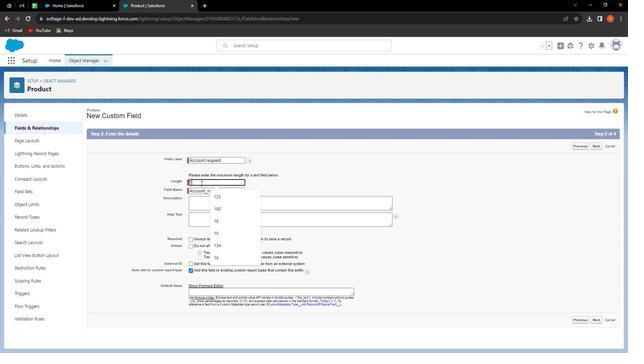
Action: Key pressed 2
Screenshot: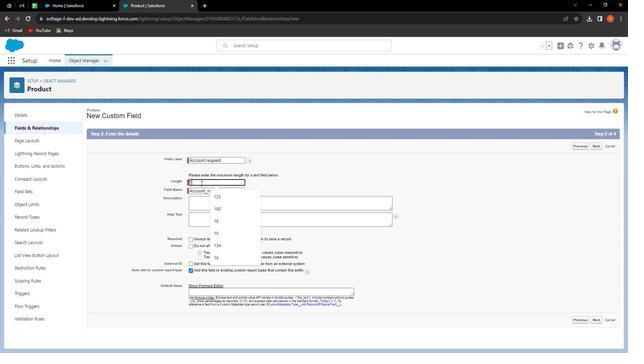 
Action: Mouse moved to (203, 181)
Screenshot: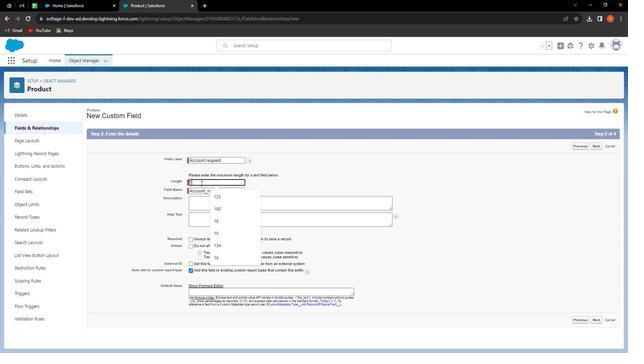 
Action: Key pressed 2
Screenshot: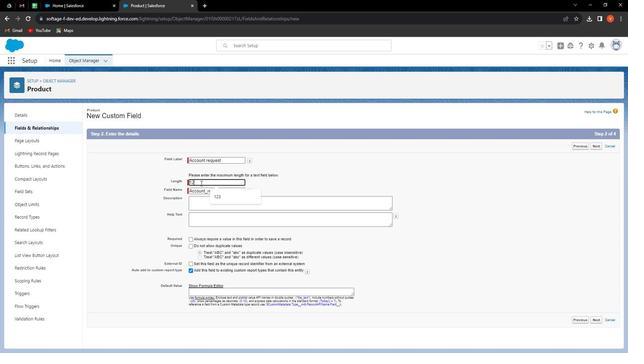 
Action: Mouse moved to (203, 200)
Screenshot: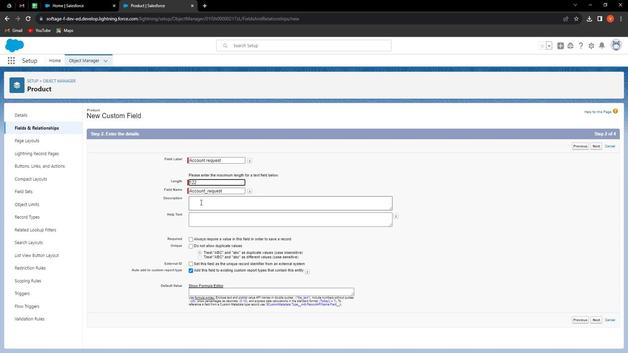 
Action: Mouse pressed left at (203, 200)
Screenshot: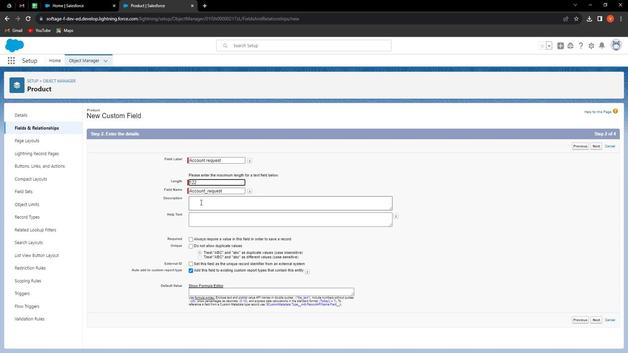 
Action: Key pressed <Key.shift><Key.shift><Key.shift><Key.shift><Key.shift><Key.shift><Key.shift><Key.shift><Key.shift><Key.shift><Key.shift><Key.shift><Key.shift><Key.shift><Key.shift><Key.shift><Key.shift><Key.shift><Key.shift><Key.shift><Key.shift><Key.shift><Key.shift><Key.shift>To<Key.space>submit<Key.space>an<Key.space>account<Key.space>request<Key.space>pel<Key.backspace><Key.backspace>lease<Key.space>provide<Key.space>a<Key.space>comprehensive<Key.space>and<Key.space>accurate<Key.space>description<Key.space>a<Key.backspace>outlini<Key.backspace>ing<Key.space>the<Key.space>specific<Key.space>detail<Key.space>and<Key.space>requirements<Key.space>for<Key.space>the<Key.space>account<Key.space>you<Key.space>are<Key.space>seeking<Key.space>clearly<Key.space>state<Key.space>the<Key.space>type<Key.space>of<Key.space>account<Key.space>you<Key.space>wish<Key.space>to<Key.space>create<Key.space>or<Key.space>modify.<Key.space>along<Key.space>with<Key.space>the<Key.space>relevant<Key.space>information<Key.space>such<Key.space>as<Key.space>user<Key.space>credentials,<Key.space>access<Key.space>level<Key.space>and<Key.space>na<Key.backspace><Key.backspace>any<Key.space>additional<Key.space>permissions<Key.space>needed<Key.space><Key.backspace>.<Key.space><Key.shift>Include<Key.space>a<Key.space>brief<Key.space>explaination<Key.space>of<Key.space>the<Key.space>purpose<Key.space>and<Key.space>scope<Key.space>of<Key.space>the<Key.space>account<Key.space>to<Key.space>ensure<Key.space>that<Key.space>the<Key.space>request<Key.space>is<Key.space>l<Key.backspace>aligned<Key.space>with<Key.space>the<Key.space>organizational<Key.space>policies<Key.space>and<Key.space>security<Key.space>protocols
Screenshot: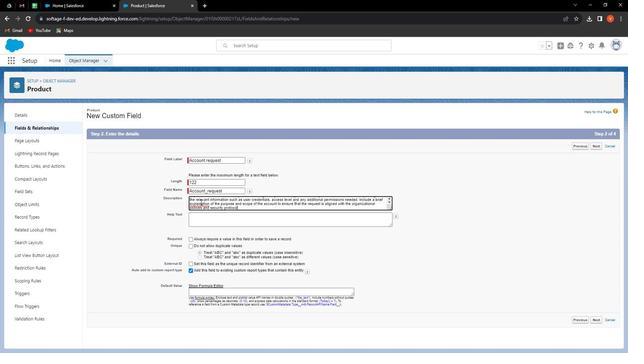 
Action: Mouse pressed right at (203, 200)
Screenshot: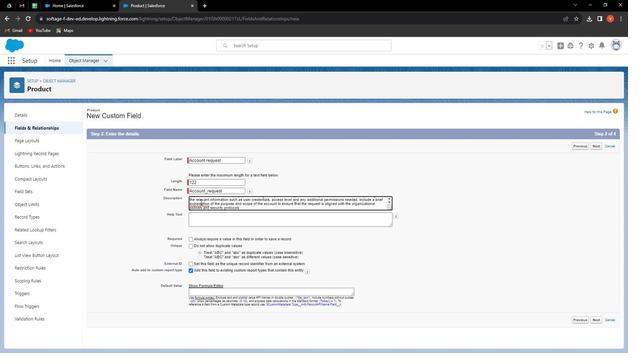 
Action: Mouse moved to (212, 205)
Screenshot: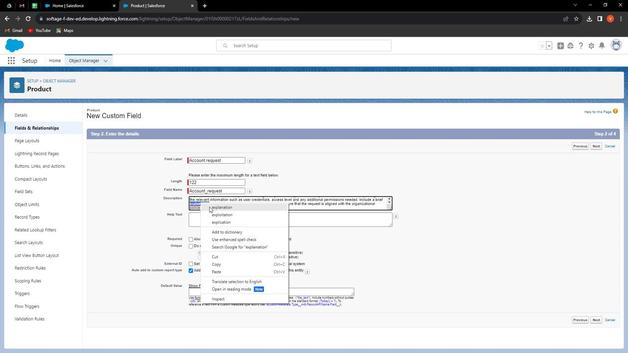 
Action: Mouse pressed left at (212, 205)
Screenshot: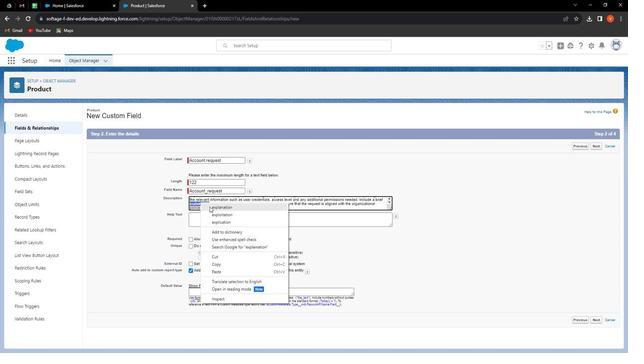 
Action: Mouse moved to (248, 207)
Screenshot: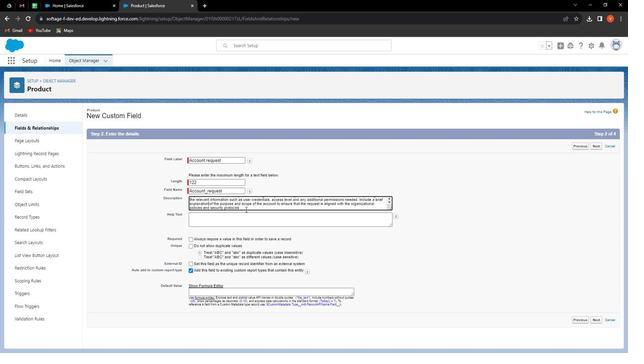 
Action: Mouse pressed left at (248, 207)
Screenshot: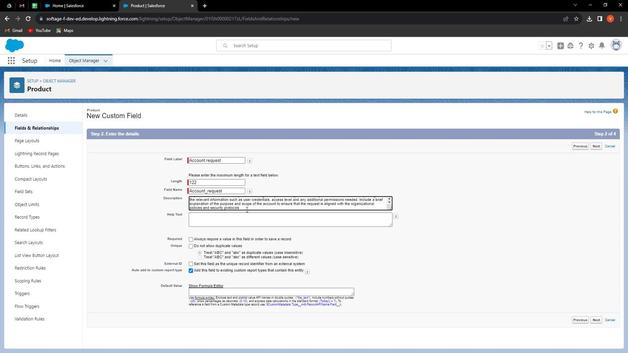 
Action: Mouse moved to (248, 207)
Screenshot: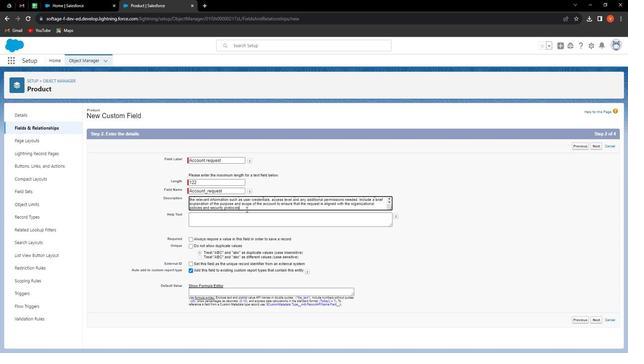 
Action: Key pressed .<Key.space><Key.shift><Key.shift><Key.shift>Providing<Key.space>a<Key.space>weell<Key.space>dera<Key.backspace><Key.backspace>tailed<Key.space>account<Key.space>request<Key.space>description<Key.space>will<Key.space>facilate<Key.backspace>e<Key.space>
Screenshot: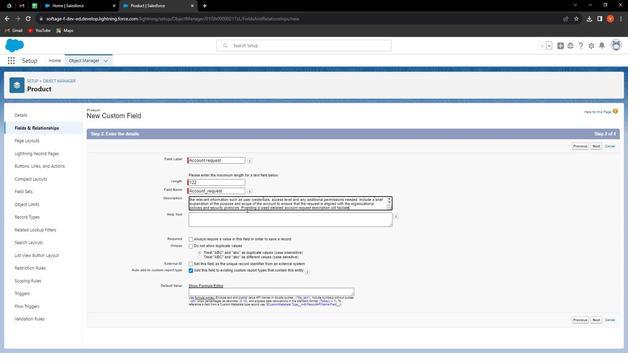 
Action: Mouse moved to (345, 205)
Screenshot: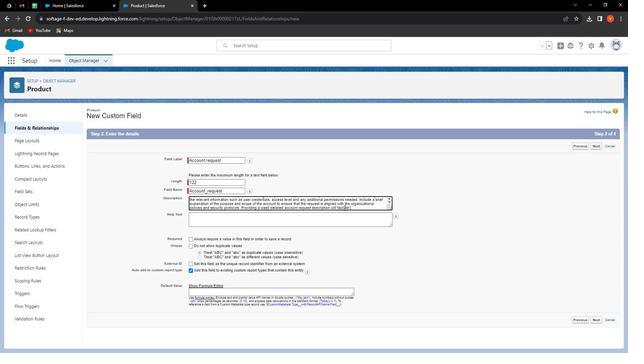 
Action: Mouse pressed right at (345, 205)
Screenshot: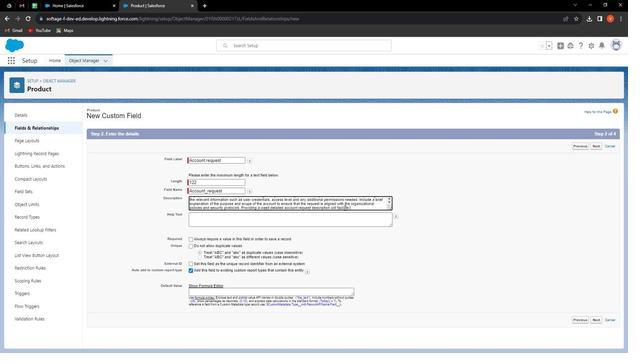 
Action: Mouse moved to (359, 211)
Screenshot: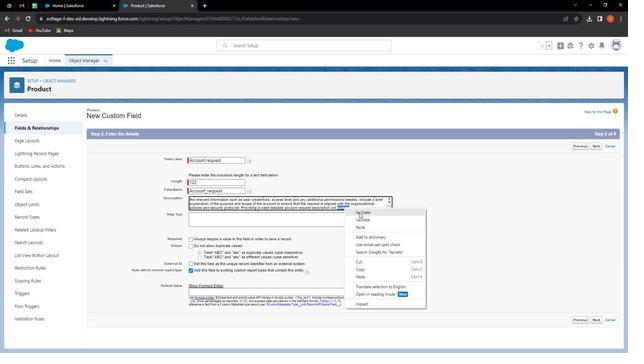 
Action: Mouse pressed left at (359, 211)
Screenshot: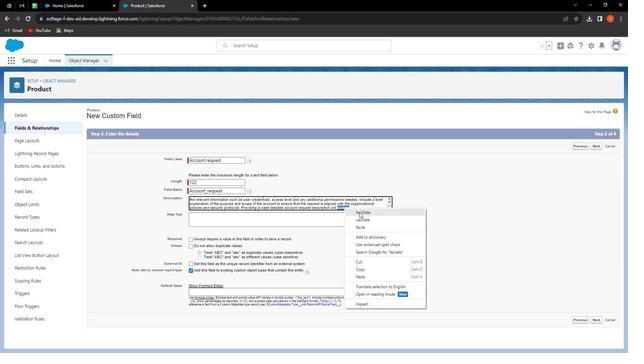
Action: Mouse moved to (358, 206)
Screenshot: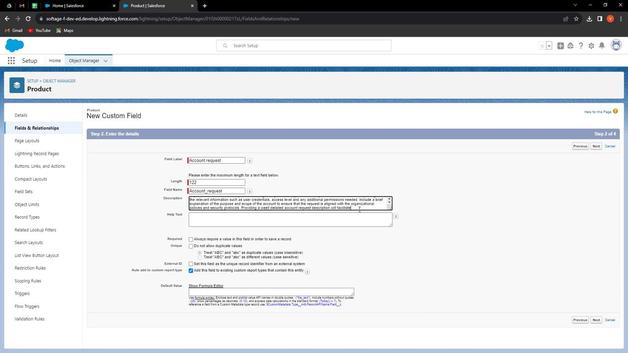
Action: Mouse pressed left at (358, 206)
Screenshot: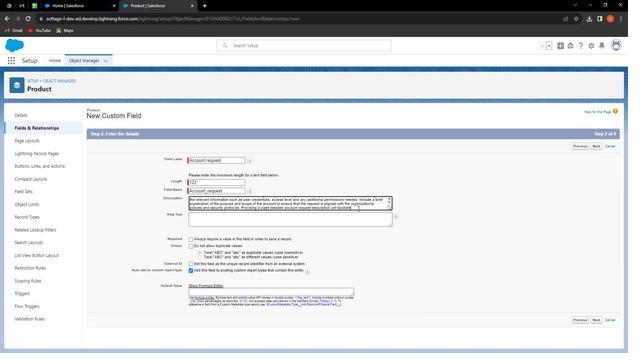 
Action: Mouse moved to (318, 225)
Screenshot: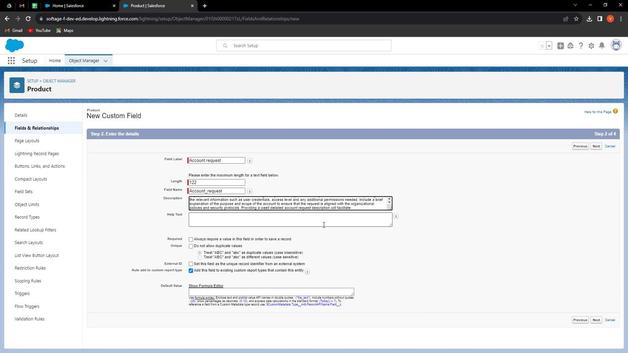 
Action: Key pressed <Key.space>a<Key.space>smoother<Key.space>and<Key.space>more<Key.space>efficent<Key.space>processing<Key.space>of<Key.space>your<Key.space>request<Key.space>by<Key.space>the<Key.space>relevent<Key.space>authorities<Key.space>or<Key.space>administative<Key.space>team
Screenshot: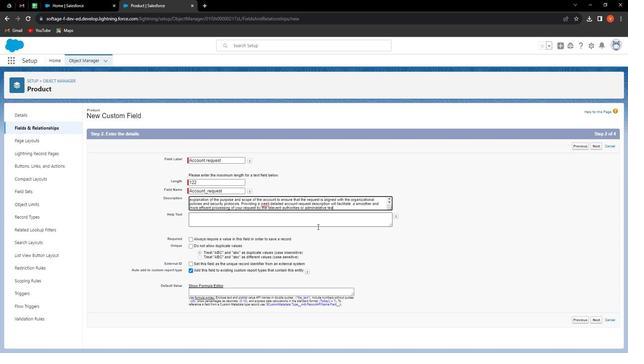 
Action: Mouse moved to (269, 201)
Screenshot: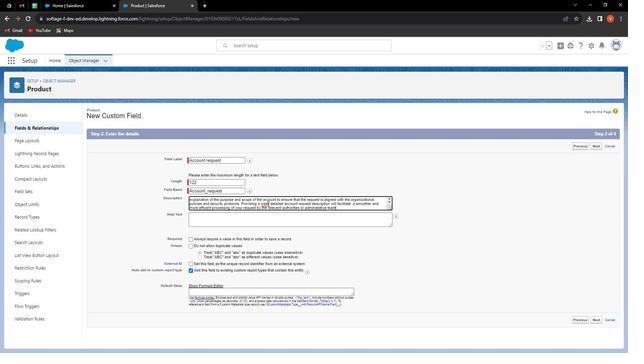 
Action: Mouse pressed right at (269, 201)
Screenshot: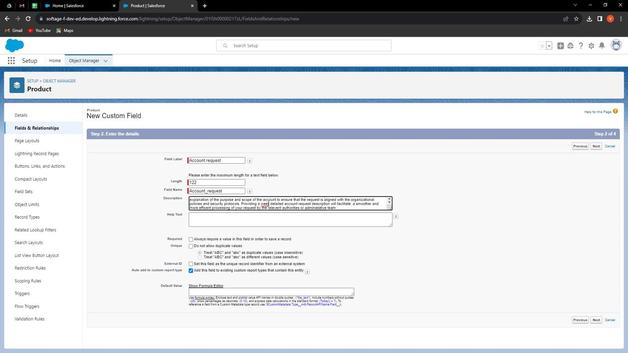 
Action: Mouse moved to (278, 205)
Screenshot: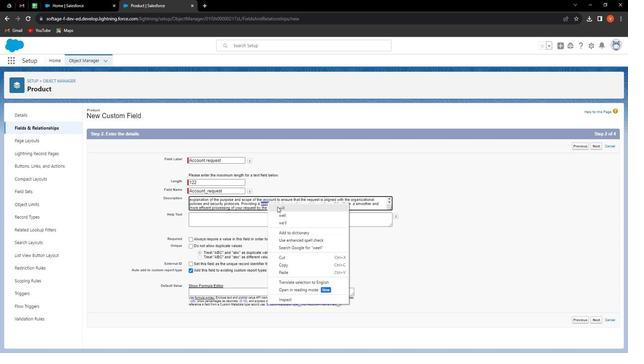 
Action: Mouse pressed left at (278, 205)
Screenshot: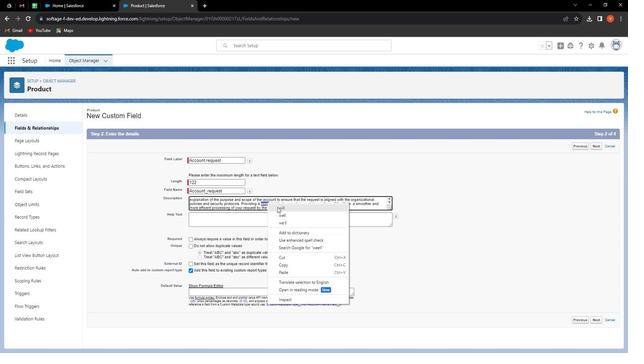 
Action: Mouse moved to (270, 207)
Screenshot: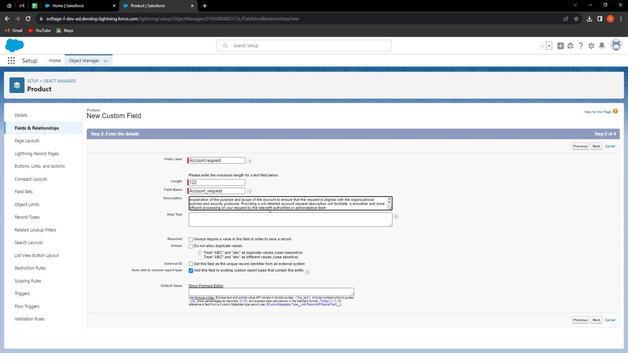 
Action: Mouse pressed right at (270, 207)
Screenshot: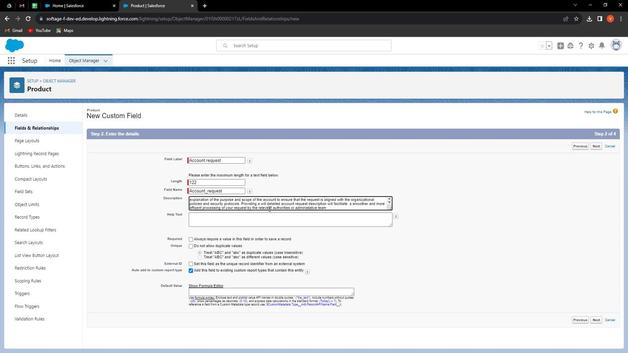 
Action: Mouse moved to (278, 211)
Screenshot: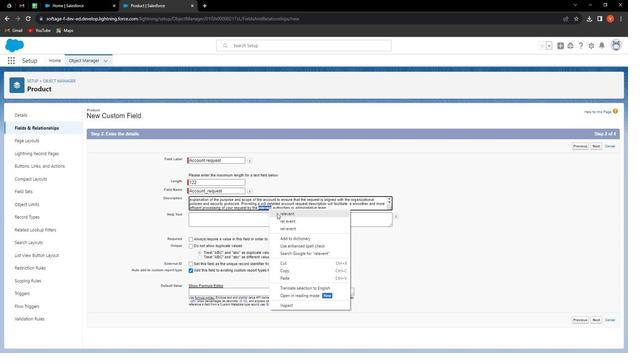 
Action: Mouse pressed left at (278, 211)
Screenshot: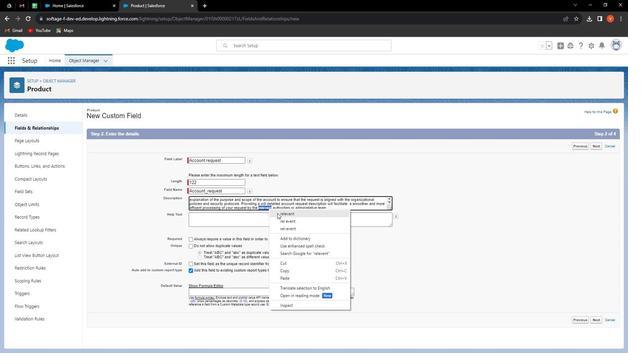 
Action: Mouse moved to (306, 206)
Screenshot: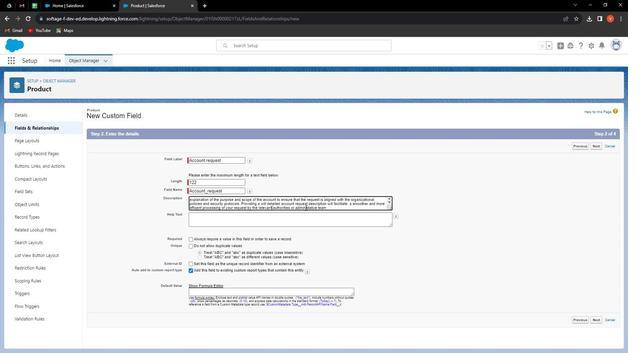 
Action: Mouse pressed right at (306, 206)
Screenshot: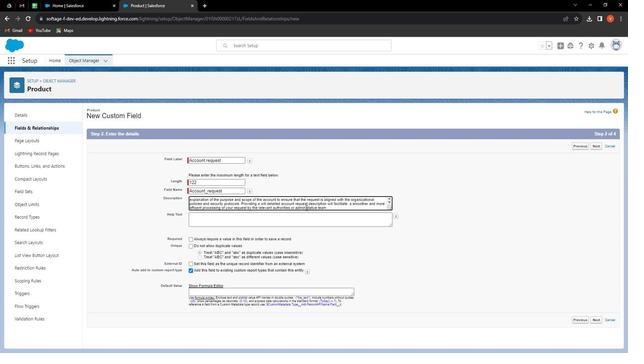 
Action: Mouse moved to (316, 208)
Screenshot: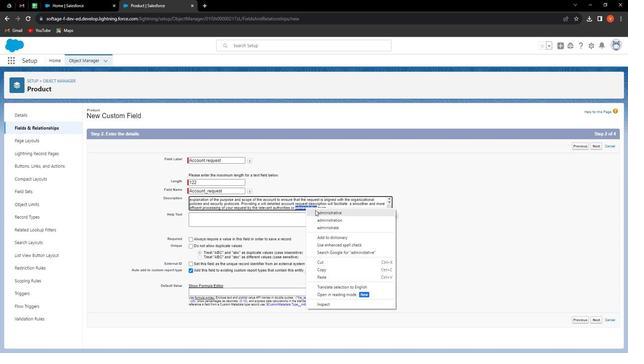 
Action: Mouse pressed left at (316, 208)
Screenshot: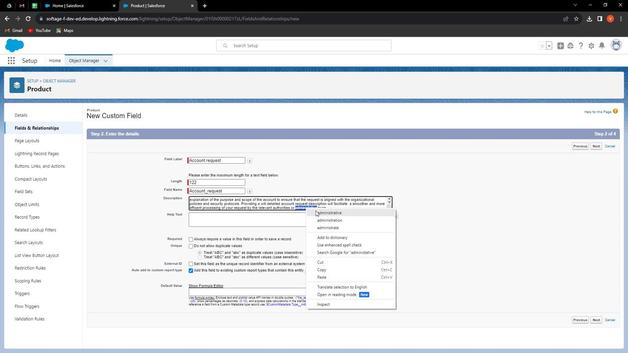 
Action: Mouse moved to (331, 205)
Screenshot: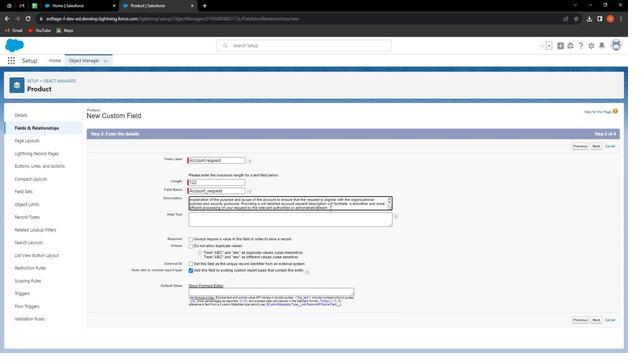 
Action: Mouse pressed left at (331, 205)
Screenshot: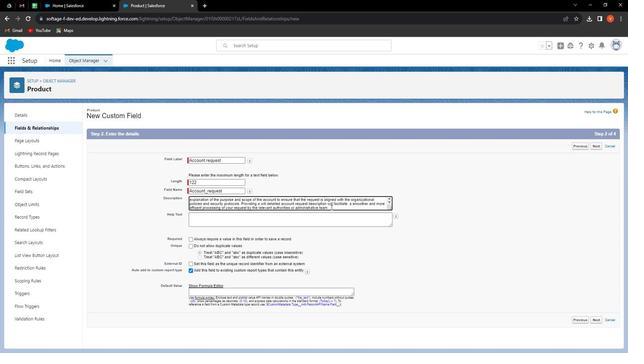 
Action: Mouse moved to (331, 205)
Screenshot: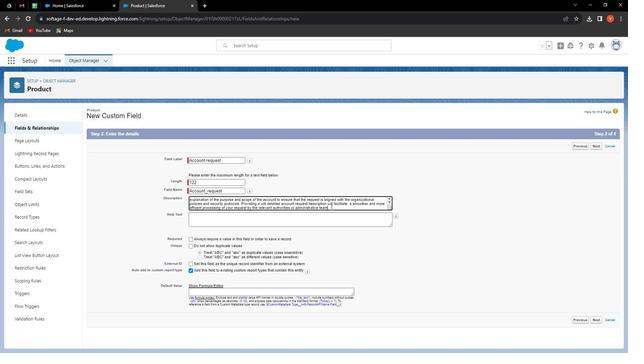 
Action: Key pressed .<Key.enter><Key.enter>furthermore,<Key.space>it<Key.space>is<Key.space>essential<Key.space>to<Key.space>specify<Key.space>any<Key.space>specific<Key.space>features<Key.space>or<Key.space>functionality
Screenshot: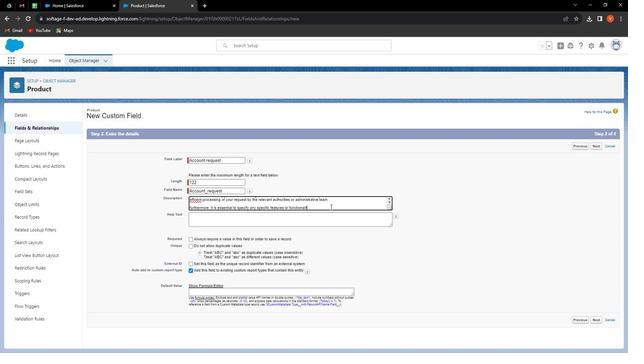 
Action: Mouse moved to (196, 201)
Screenshot: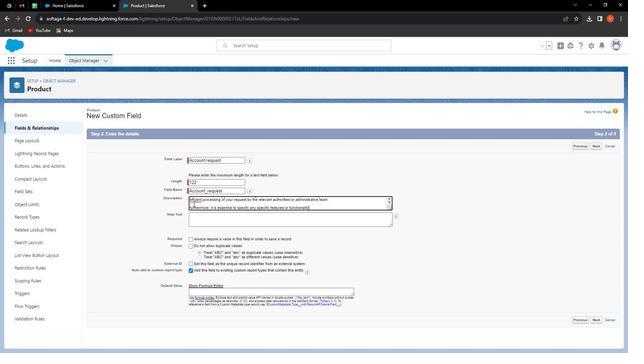 
Action: Mouse pressed right at (196, 201)
Screenshot: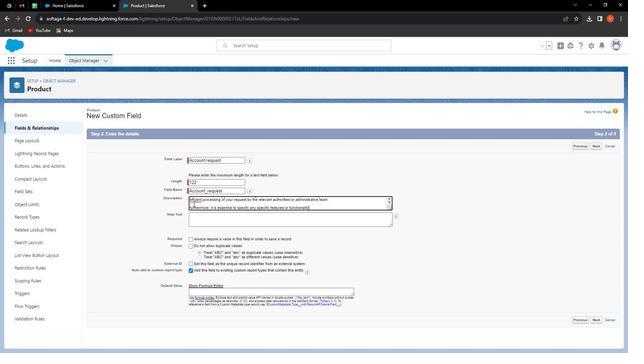 
Action: Mouse moved to (199, 199)
Screenshot: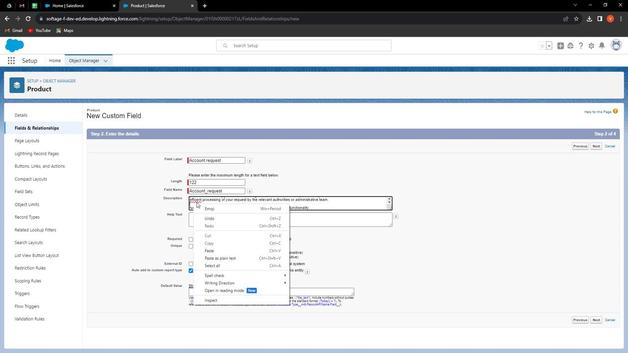 
Action: Mouse pressed right at (199, 199)
Screenshot: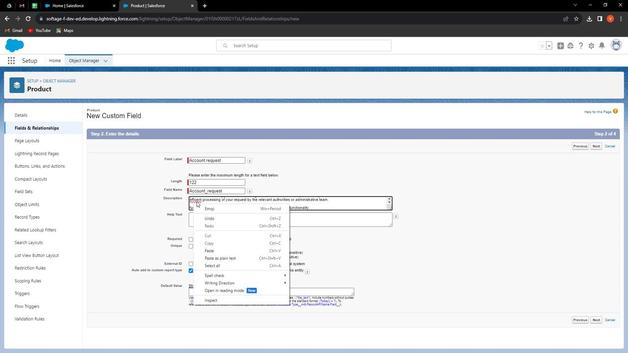 
Action: Mouse moved to (213, 203)
Screenshot: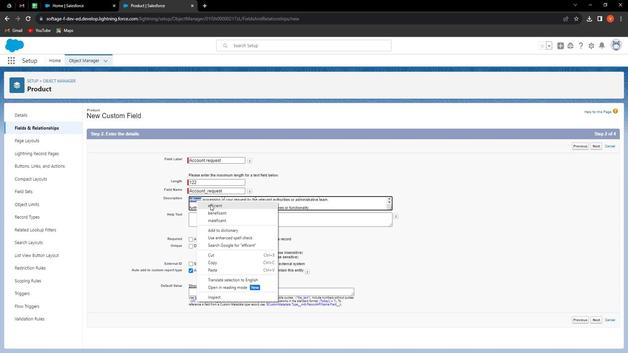 
Action: Mouse pressed left at (213, 203)
Screenshot: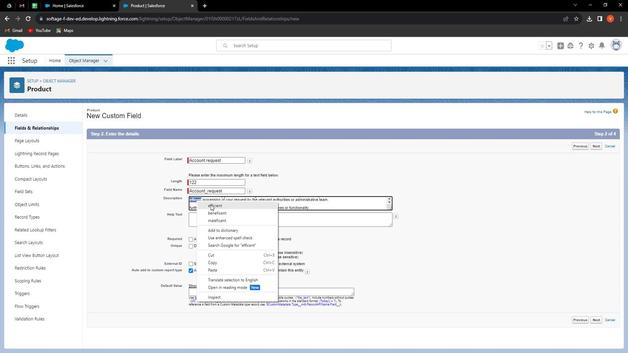 
Action: Mouse moved to (324, 206)
Screenshot: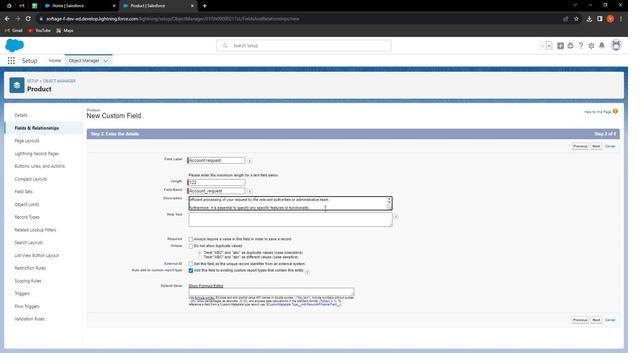 
Action: Mouse pressed left at (324, 206)
Screenshot: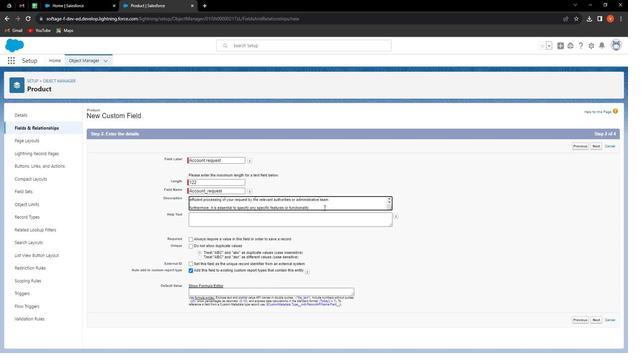 
Action: Mouse moved to (288, 220)
Screenshot: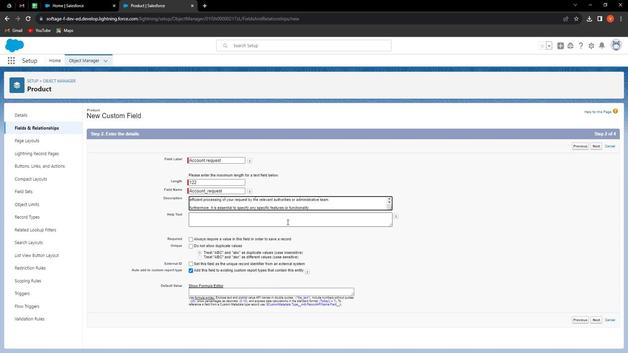 
Action: Key pressed <Key.space>required<Key.space>for<Key.space>the<Key.space>account<Key.space>such<Key.space>as<Key.space>data<Key.space>access<Key.space>software<Key.space>tools<Key.space>or<Key.space>specialized<Key.space>permissions<Key.space>clearly<Key.space>articulate<Key.space>the<Key.space>business<Key.space>or<Key.space>operational<Key.space>reasons<Key.space>for<Key.space>the<Key.space>requested<Key.space>account,<Key.space>demonsta<Key.backspace>rating<Key.space>how<Key.space>it<Key.space>aligns<Key.space>wiht<Key.space><Key.backspace><Key.backspace><Key.backspace>th<Key.space>organizarion.
Screenshot: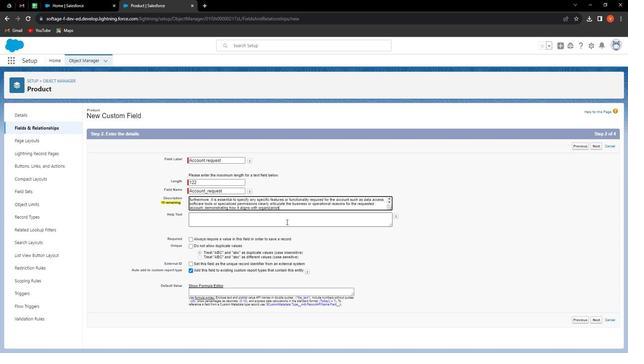 
Action: Mouse pressed left at (288, 220)
Screenshot: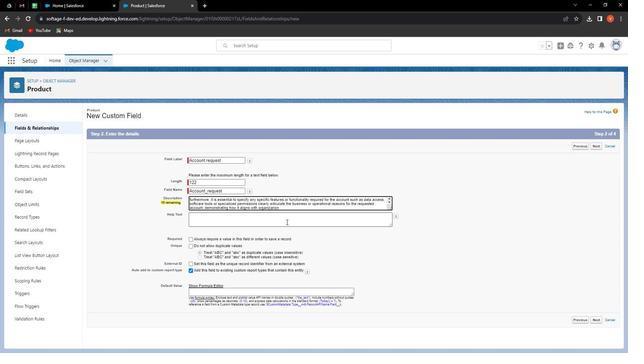 
Action: Mouse moved to (287, 220)
Screenshot: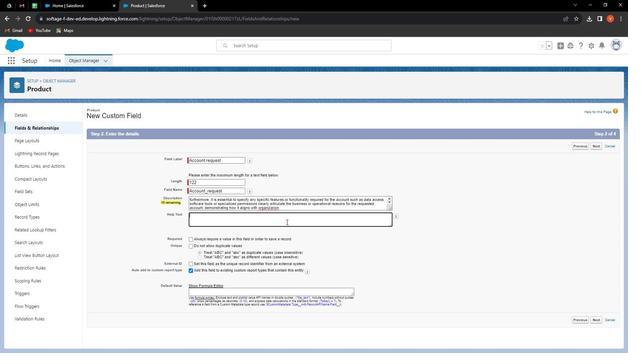 
Action: Key pressed <Key.shift><Key.shift><Key.shift><Key.shift><Key.shift><Key.shift><Key.shift><Key.shift><Key.shift><Key.shift><Key.shift><Key.shift><Key.shift><Key.shift><Key.shift><Key.shift><Key.shift><Key.shift><Key.shift><Key.shift><Key.shift><Key.shift><Key.shift><Key.shift><Key.shift><Key.shift><Key.shift><Key.shift><Key.shift><Key.shift><Key.shift><Key.shift><Key.shift><Key.shift><Key.shift><Key.shift><Key.shift><Key.shift><Key.shift><Key.shift><Key.shift><Key.shift><Key.shift><Key.shift><Key.shift><Key.shift><Key.shift><Key.shift><Key.shift><Key.shift><Key.shift><Key.shift><Key.shift><Key.shift><Key.shift><Key.shift><Key.shift><Key.shift><Key.shift><Key.shift><Key.shift><Key.shift><Key.shift><Key.shift><Key.shift><Key.shift><Key.shift><Key.shift><Key.shift><Key.shift><Key.shift><Key.shift><Key.shift><Key.shift>If<Key.space>there<Key.space>are<Key.space>any<Key.space>dependencies<Key.space>or<Key.space>integration
Screenshot: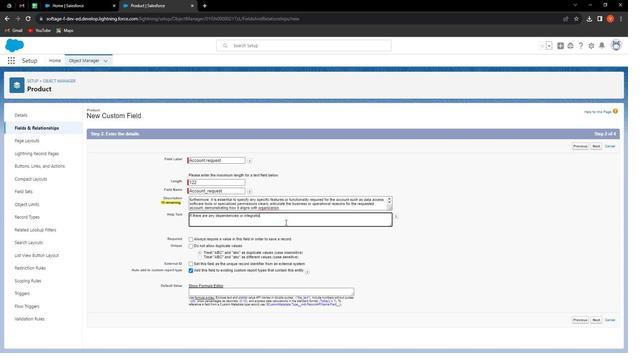 
Action: Mouse moved to (275, 205)
Screenshot: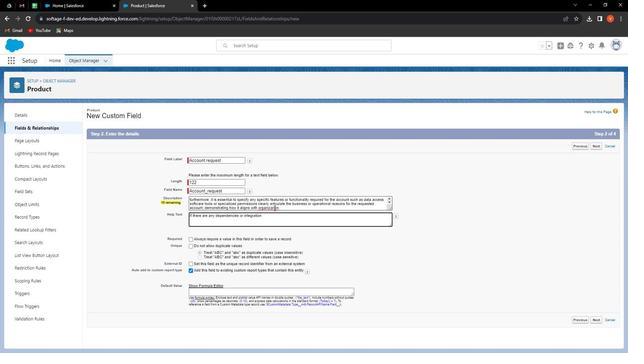 
Action: Mouse pressed right at (275, 205)
Screenshot: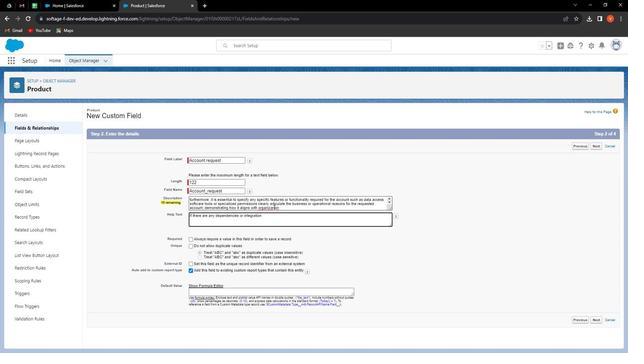 
Action: Mouse moved to (297, 210)
Screenshot: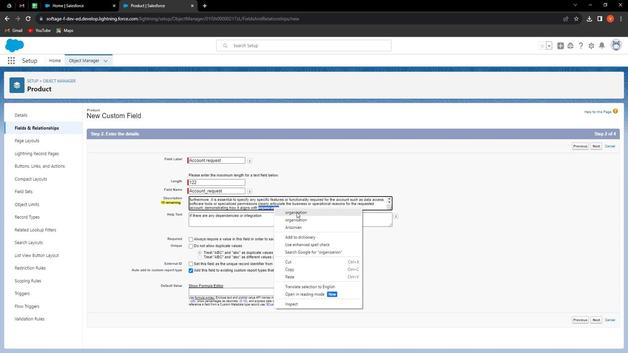 
Action: Mouse pressed left at (297, 210)
Screenshot: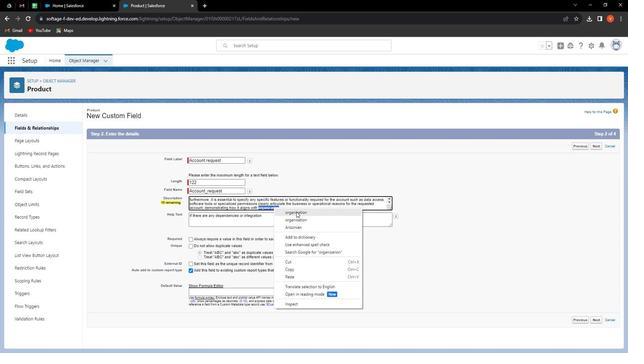 
Action: Mouse moved to (276, 213)
Screenshot: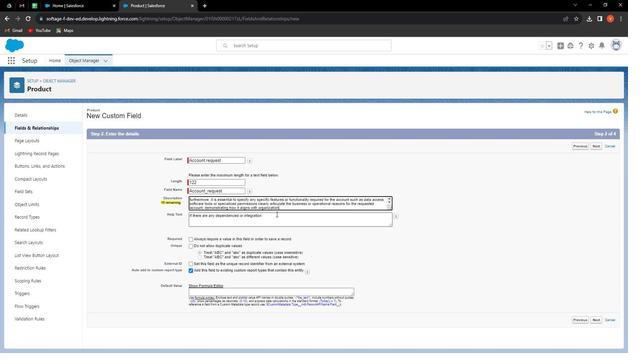 
Action: Mouse pressed left at (276, 213)
Screenshot: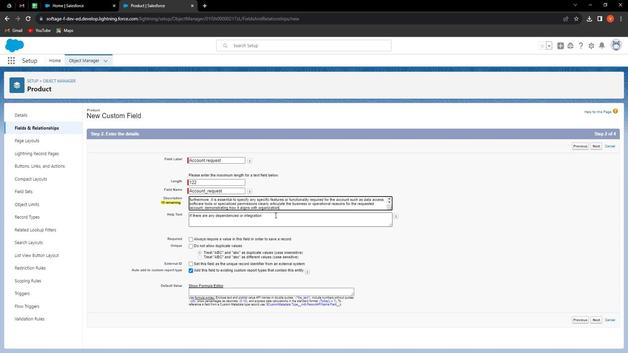 
Action: Key pressed <Key.space>with<Key.space>or<Key.backspace>threr<Key.space>
Screenshot: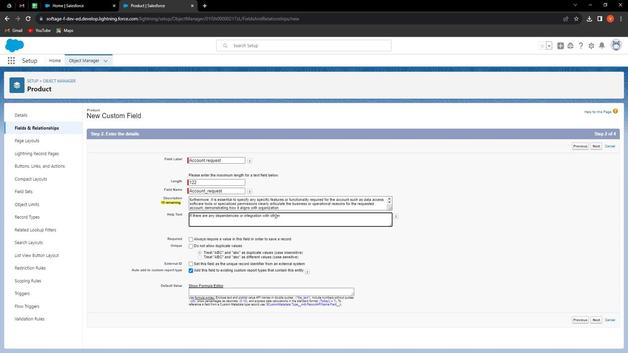 
Action: Mouse moved to (295, 204)
Screenshot: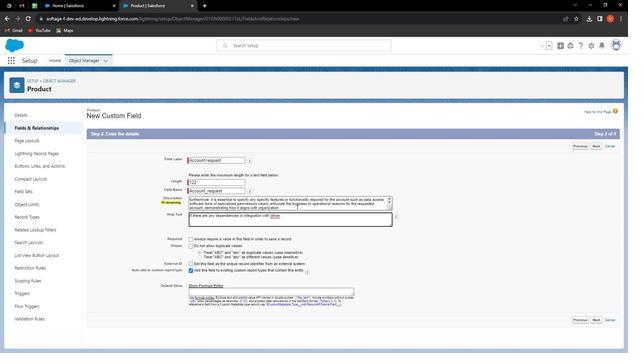 
Action: Key pressed <Key.backspace><Key.backspace><Key.backspace><Key.backspace>er<Key.space>
Screenshot: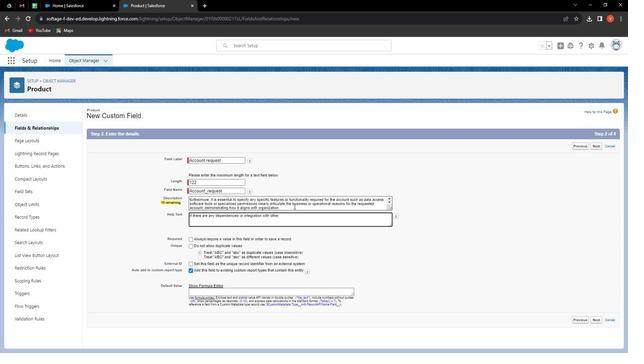 
Action: Mouse moved to (294, 204)
Screenshot: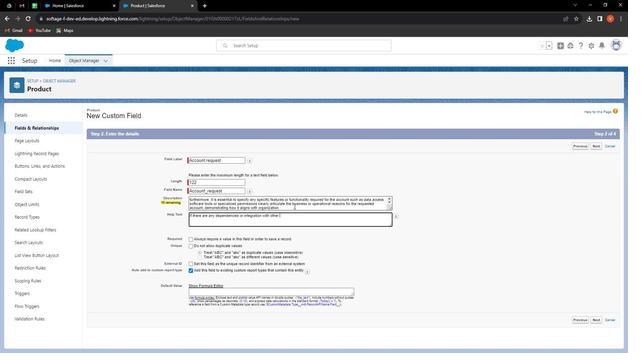 
Action: Key pressed sec<Key.backspace><Key.backspace>ystem<Key.space>application<Key.space>or<Key.space>accounts<Key.space>please<Key.space>provide<Key.space>details<Key.space>these<Key.space>a<Key.backspace>to<Key.space>ensures<Key.space>a<Key.space>comprehensive<Key.space>understanding<Key.space>of<Key.space>the<Key.space>accounts.
Screenshot: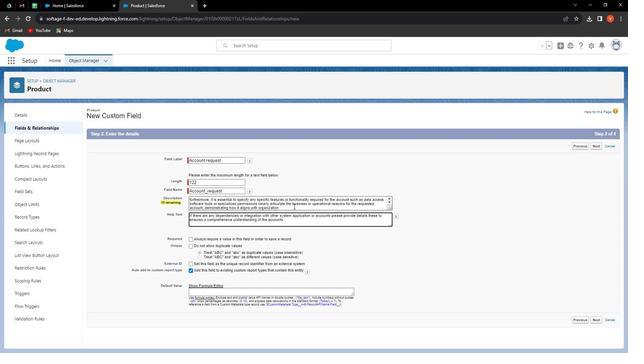 
Action: Mouse moved to (595, 321)
Screenshot: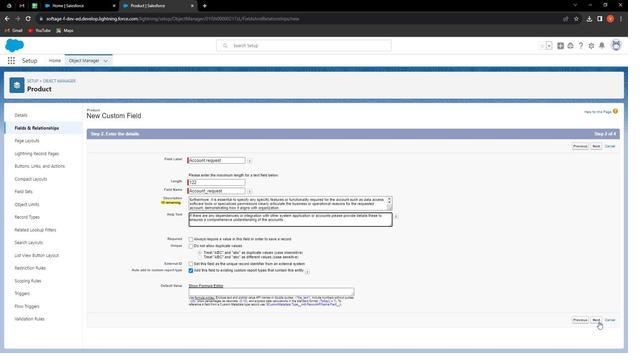 
Action: Mouse pressed left at (595, 321)
Screenshot: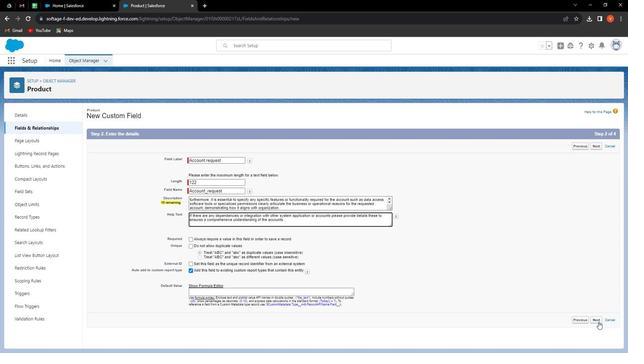 
Action: Mouse moved to (442, 219)
Screenshot: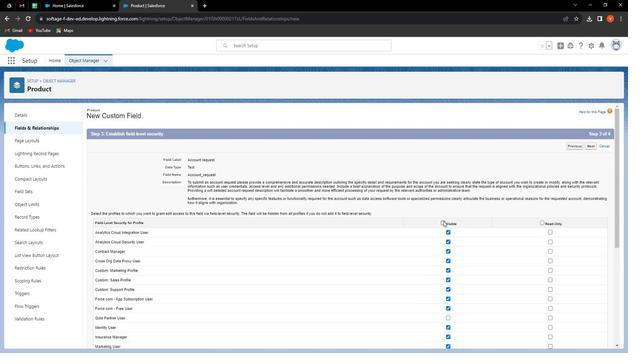 
Action: Mouse pressed left at (442, 219)
Screenshot: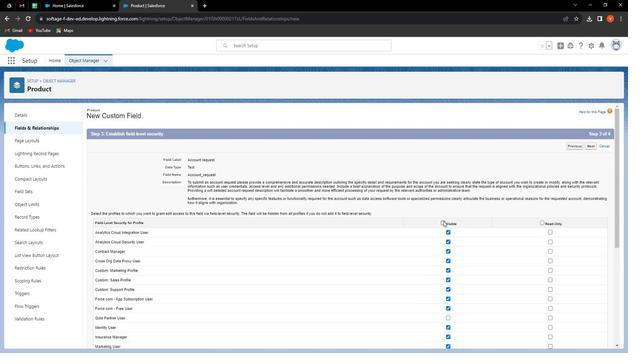 
Action: Mouse moved to (585, 145)
Screenshot: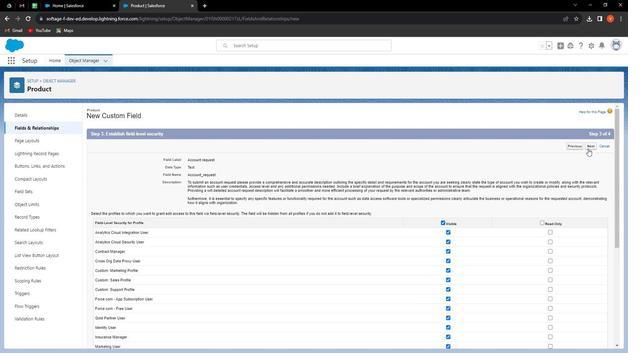 
Action: Mouse pressed left at (585, 145)
Screenshot: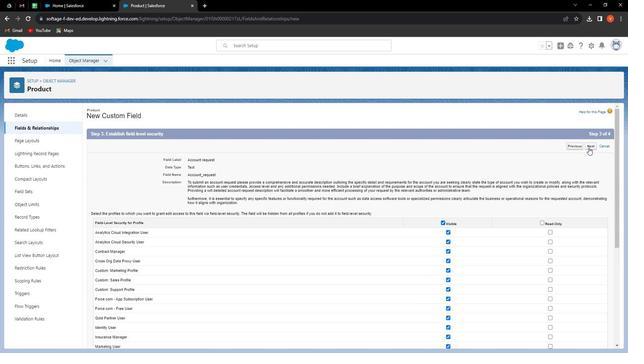 
Action: Mouse moved to (588, 143)
Screenshot: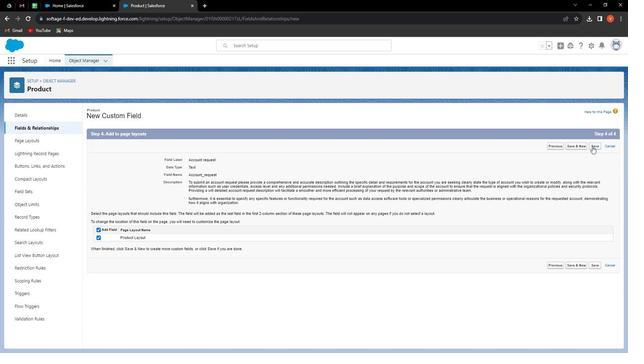 
Action: Mouse pressed left at (588, 143)
Screenshot: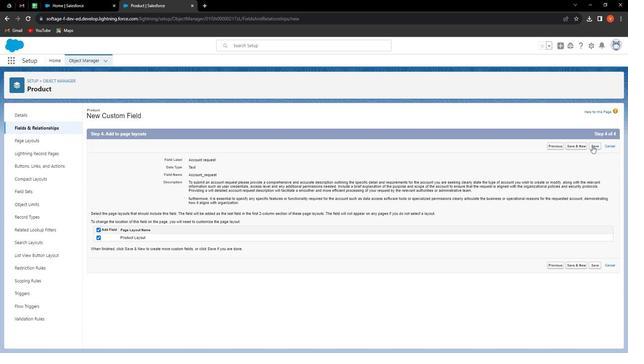 
Action: Mouse moved to (106, 143)
Screenshot: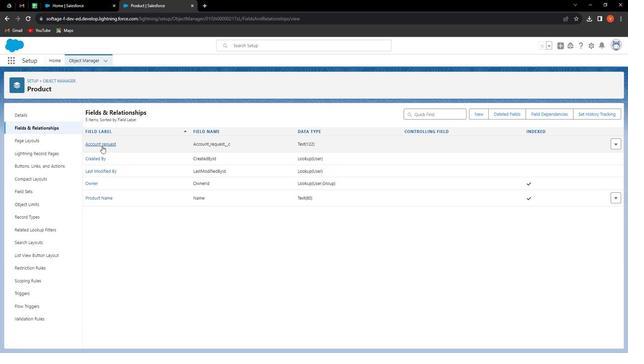
Action: Mouse pressed left at (106, 143)
Screenshot: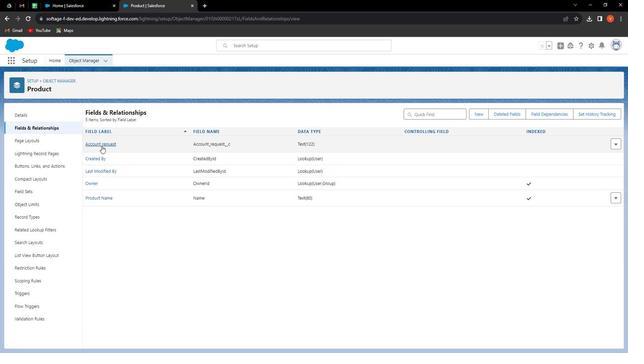 
Action: Mouse moved to (212, 168)
Screenshot: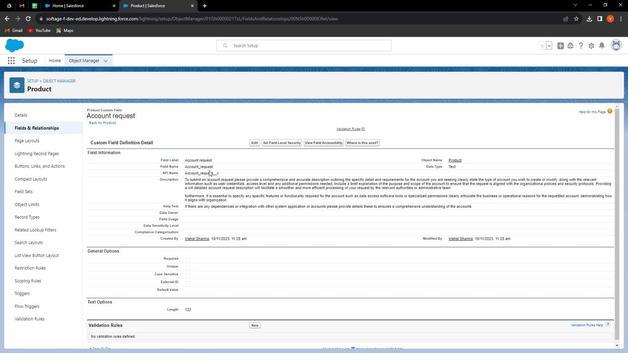 
